 Task: Search one way flight ticket for 1 adult, 1 child, 1 infant in seat in premium economy from Honolulu, Oahu: Daniel K. Inouye International Airport to New Bern: Coastal Carolina Regional Airport (was Craven County Regional) on 5-4-2023. Choice of flights is JetBlue. Number of bags: 6 checked bags. Price is upto 96000. Outbound departure time preference is 17:00.
Action: Mouse moved to (319, 289)
Screenshot: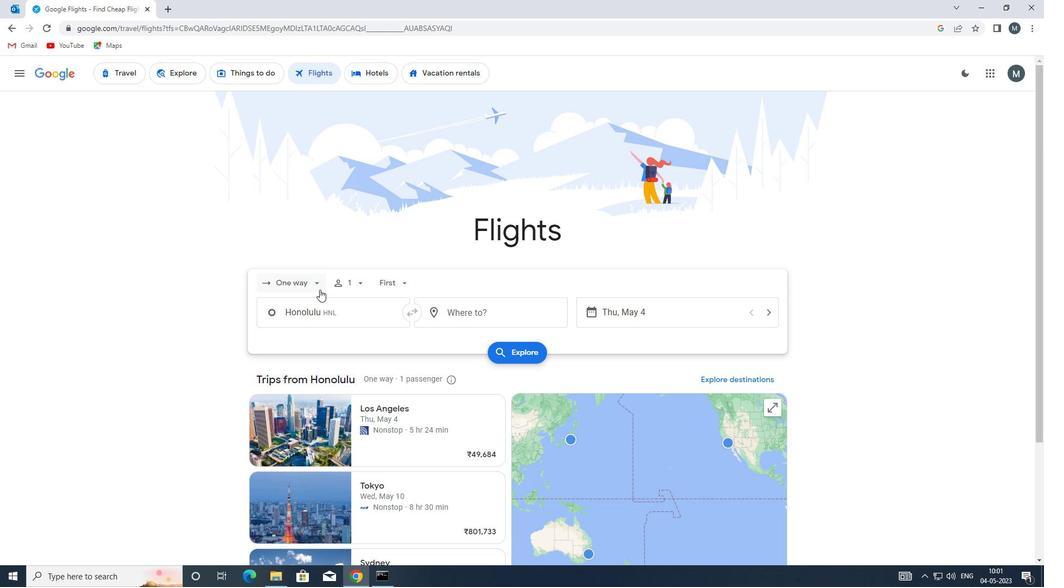 
Action: Mouse pressed left at (319, 289)
Screenshot: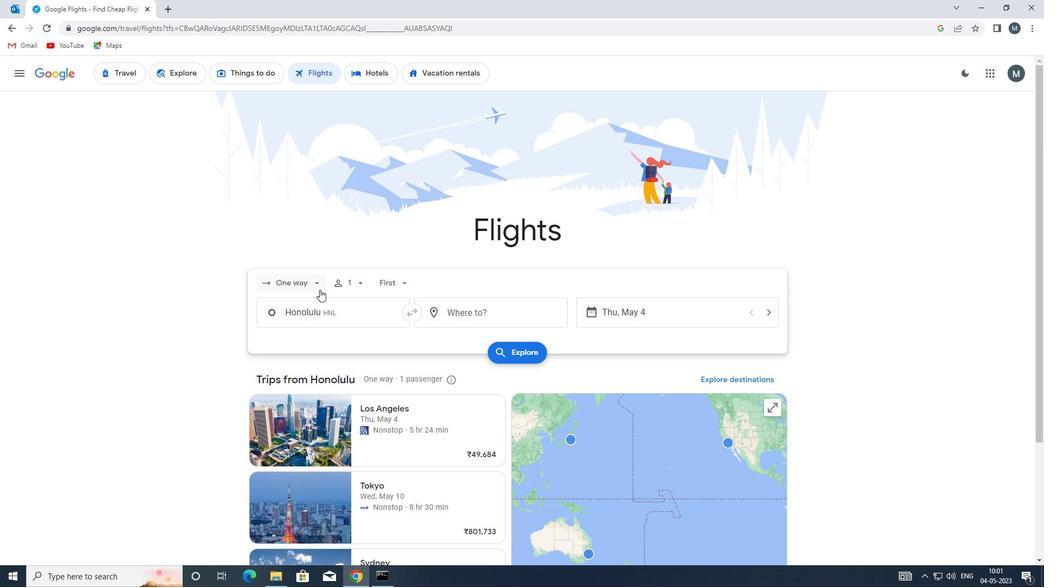 
Action: Mouse moved to (317, 326)
Screenshot: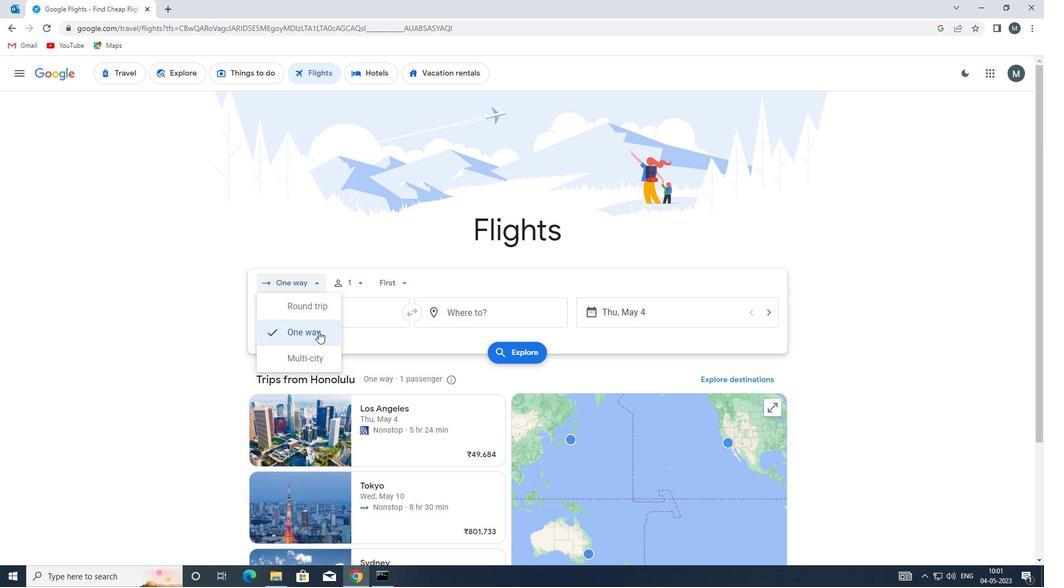
Action: Mouse pressed left at (317, 326)
Screenshot: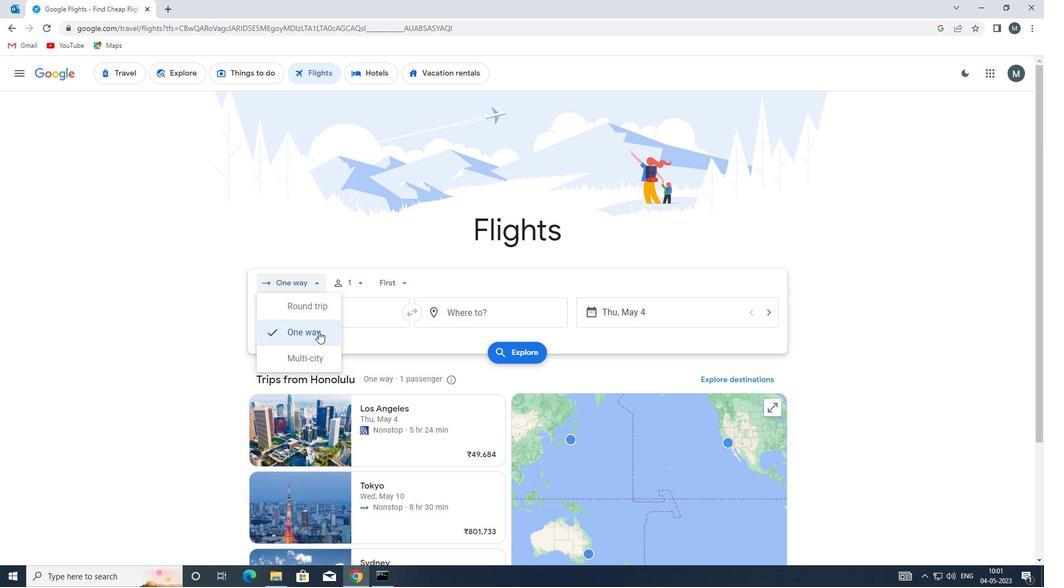 
Action: Mouse moved to (354, 283)
Screenshot: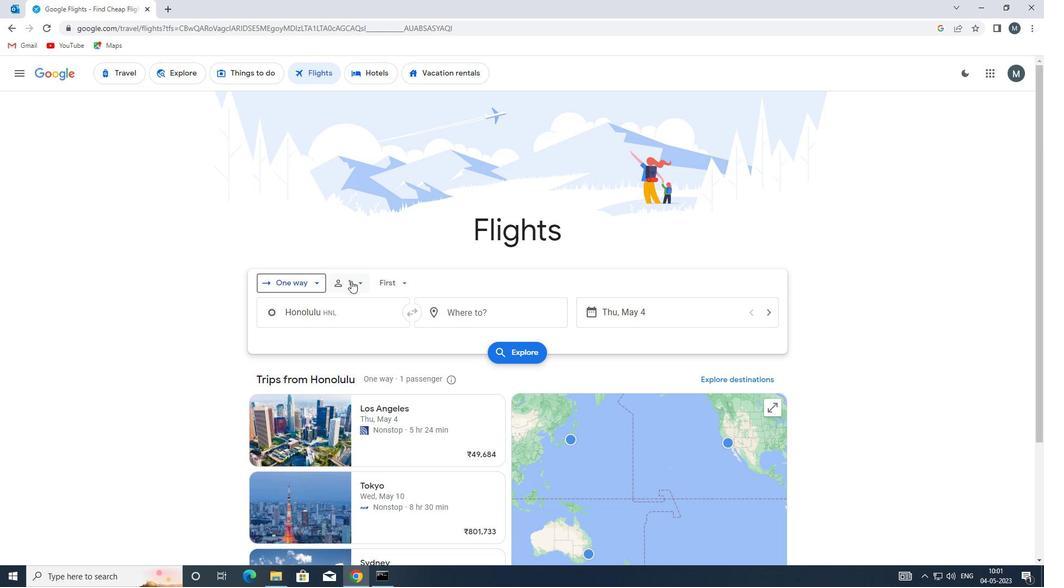 
Action: Mouse pressed left at (354, 283)
Screenshot: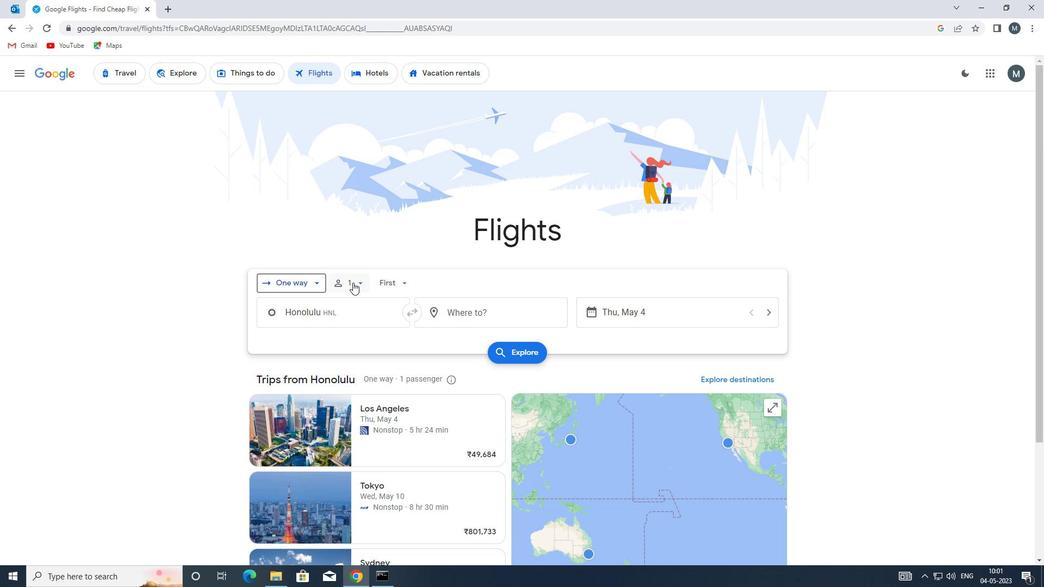 
Action: Mouse moved to (442, 340)
Screenshot: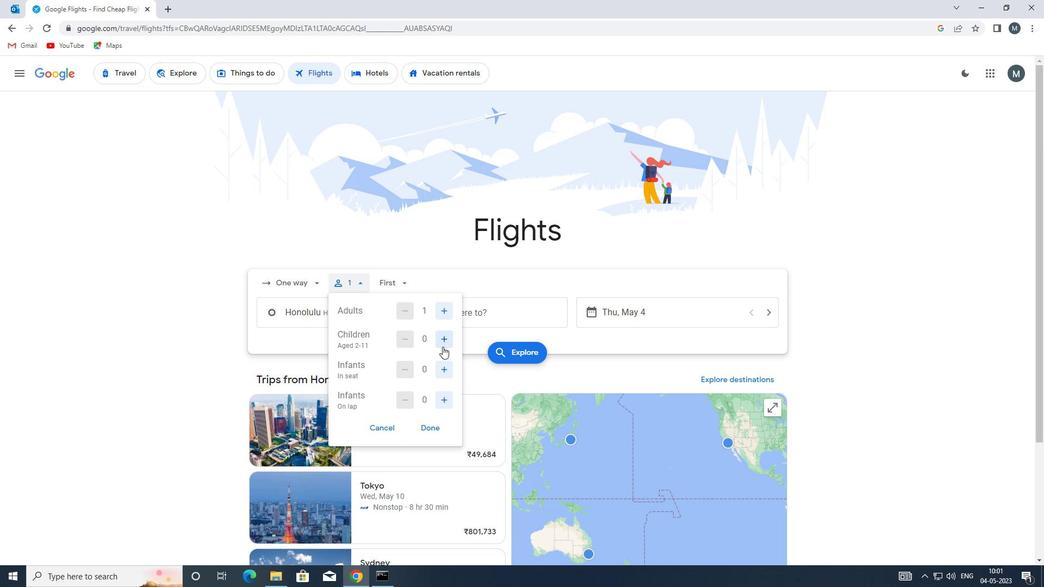 
Action: Mouse pressed left at (442, 340)
Screenshot: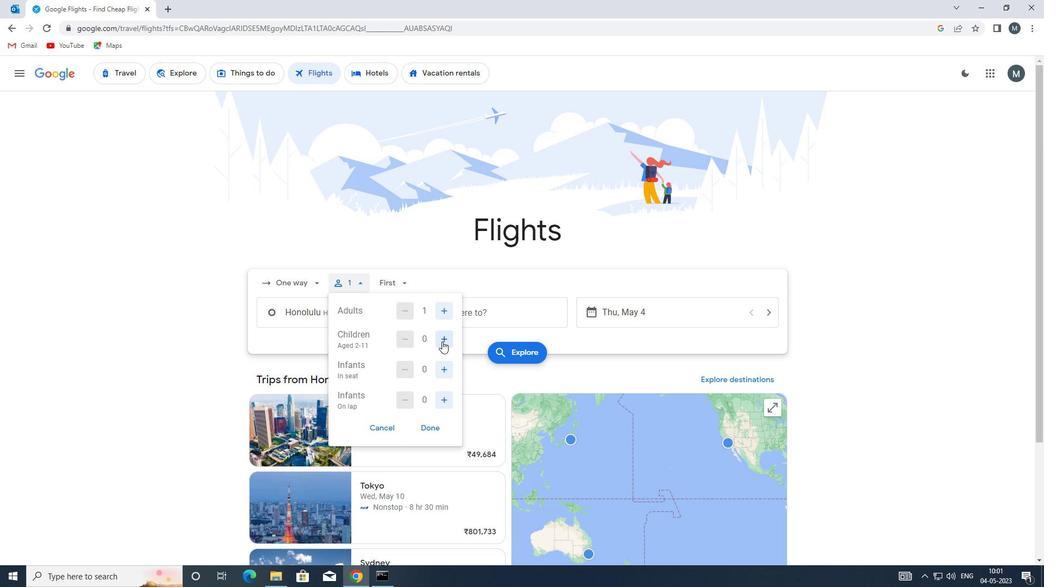 
Action: Mouse moved to (442, 367)
Screenshot: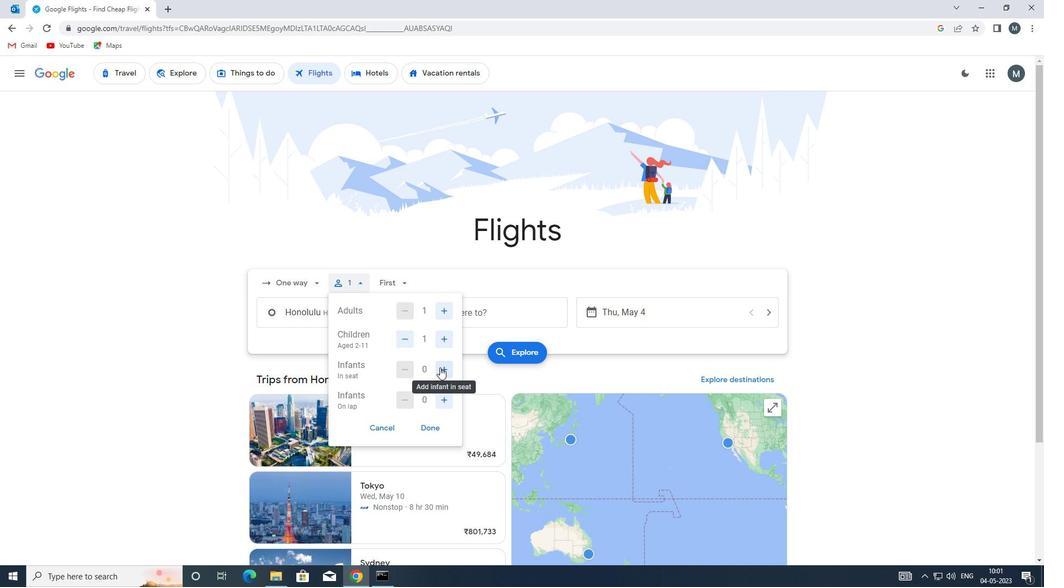 
Action: Mouse pressed left at (442, 367)
Screenshot: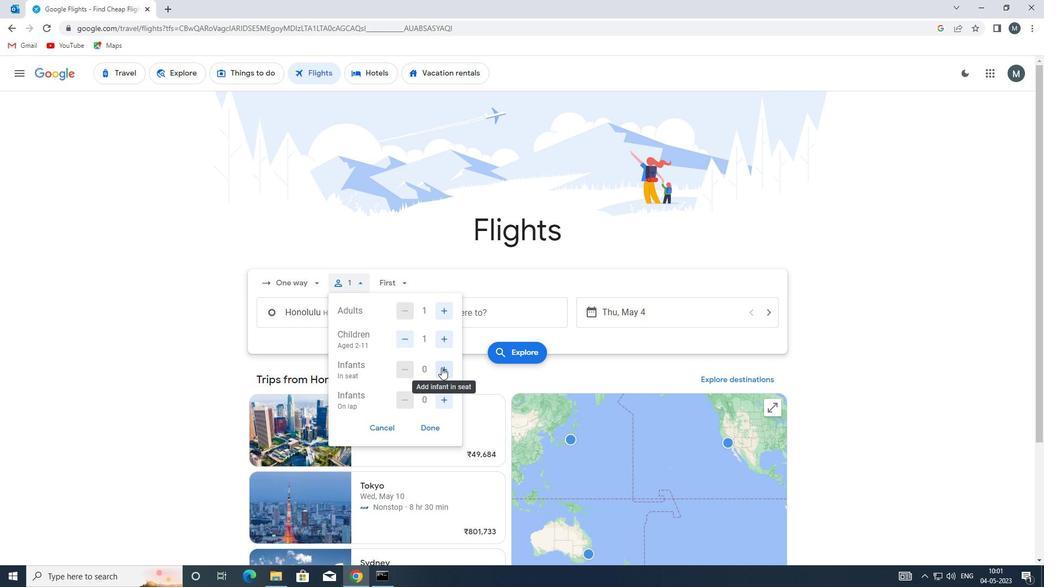 
Action: Mouse moved to (434, 426)
Screenshot: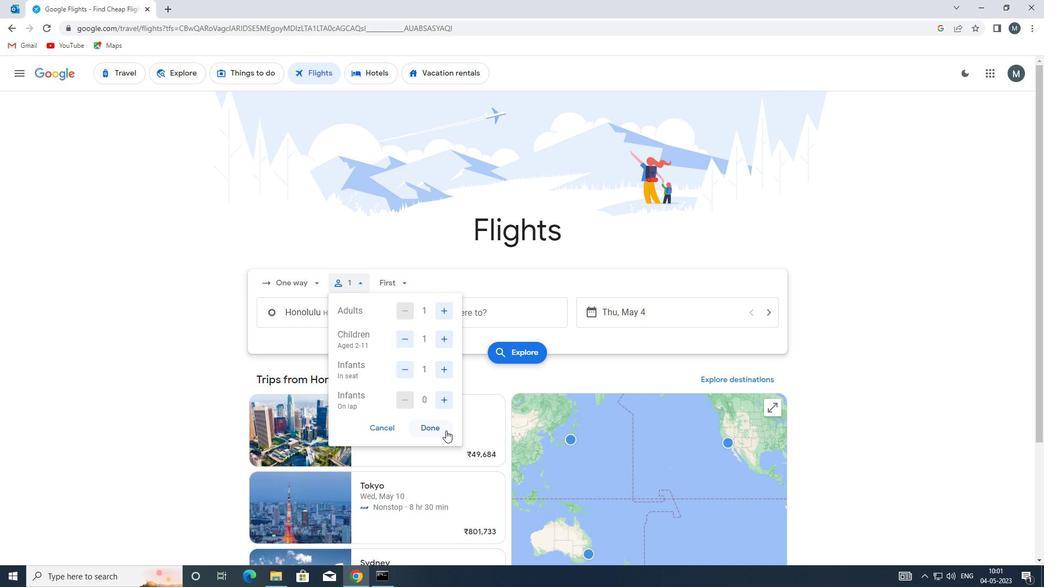 
Action: Mouse pressed left at (434, 426)
Screenshot: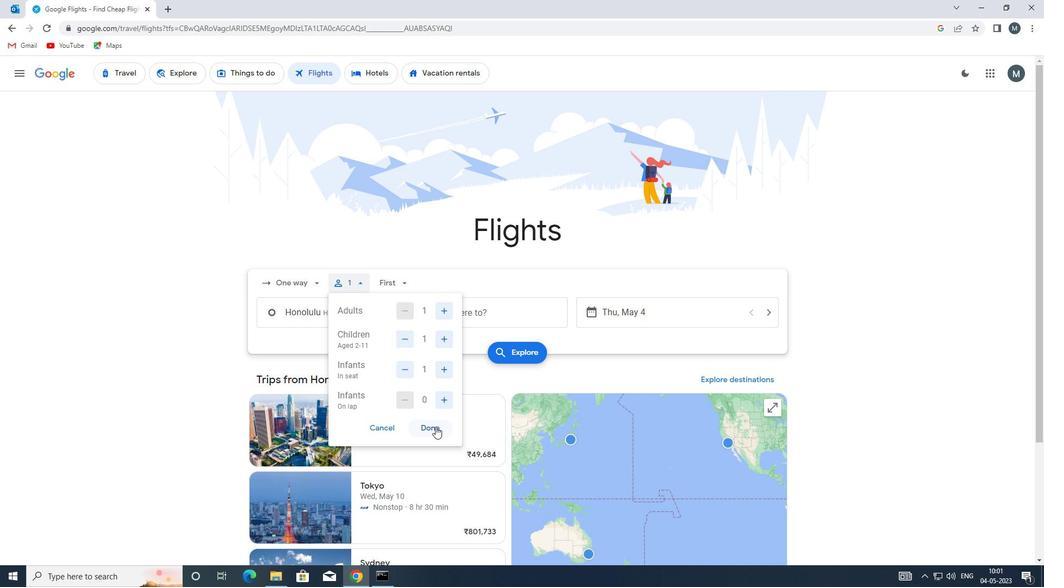 
Action: Mouse moved to (400, 288)
Screenshot: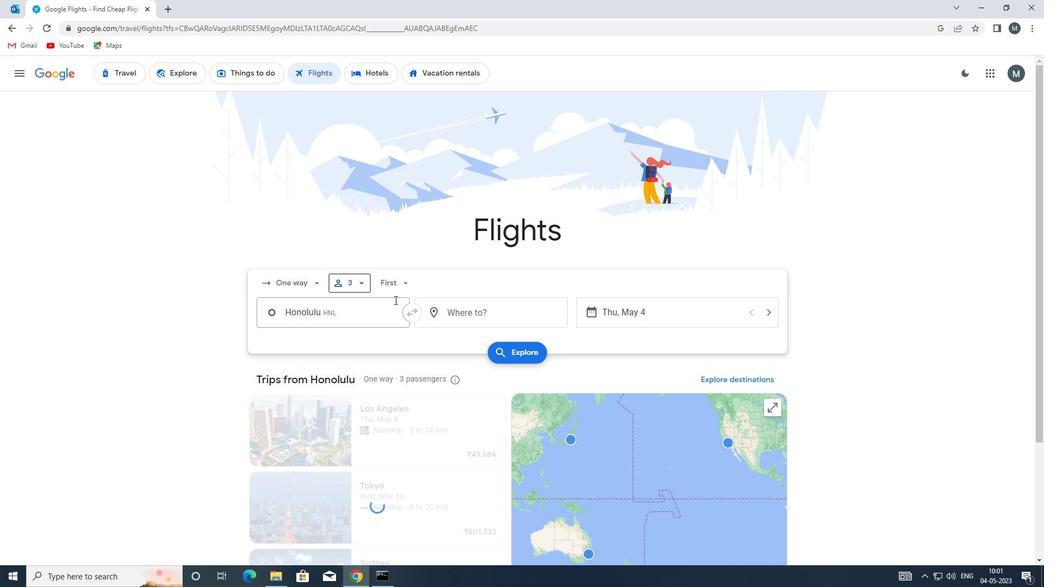 
Action: Mouse pressed left at (400, 288)
Screenshot: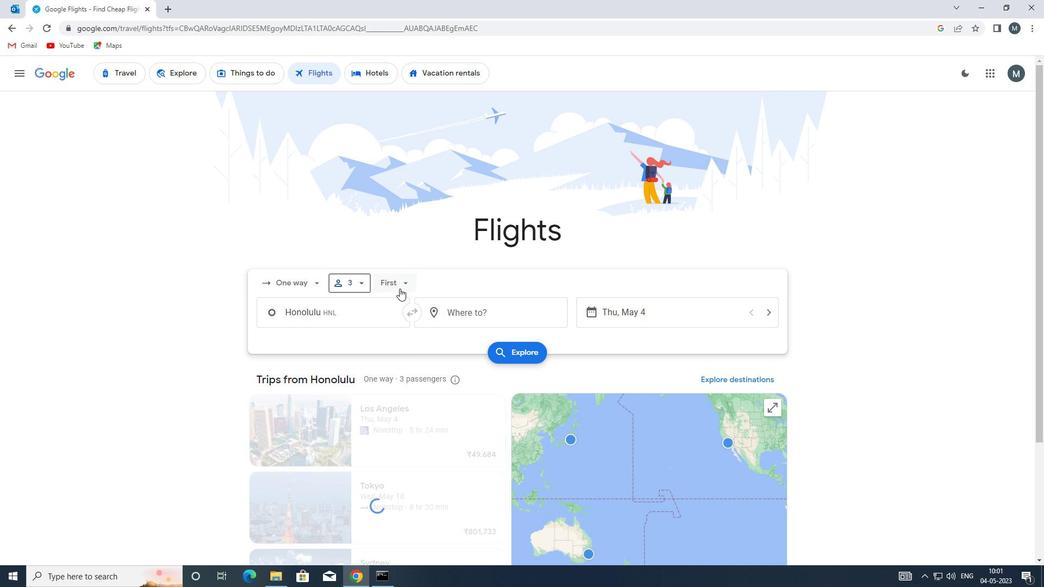 
Action: Mouse moved to (423, 333)
Screenshot: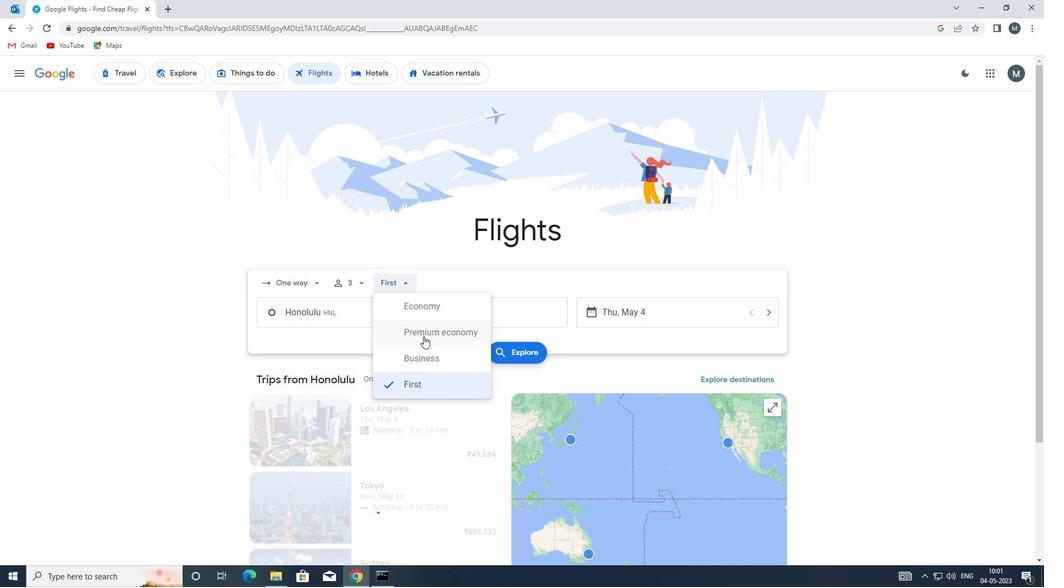 
Action: Mouse pressed left at (423, 333)
Screenshot: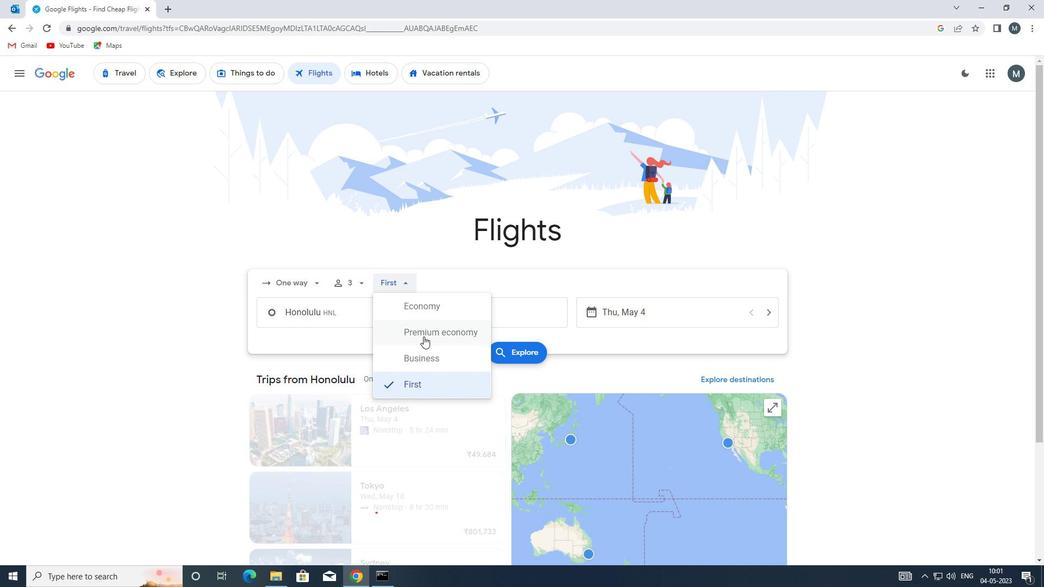 
Action: Mouse moved to (329, 314)
Screenshot: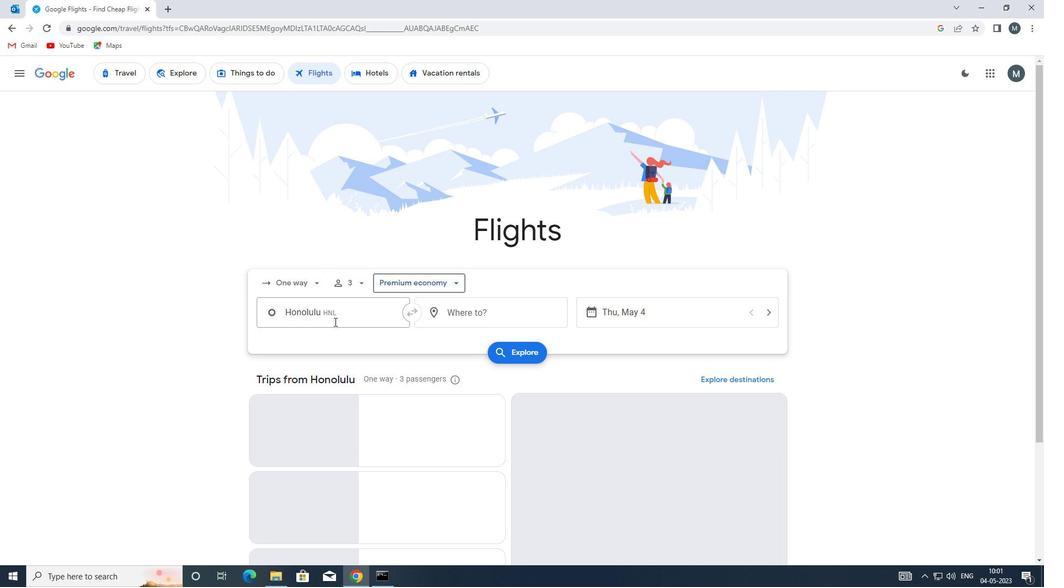 
Action: Mouse pressed left at (329, 314)
Screenshot: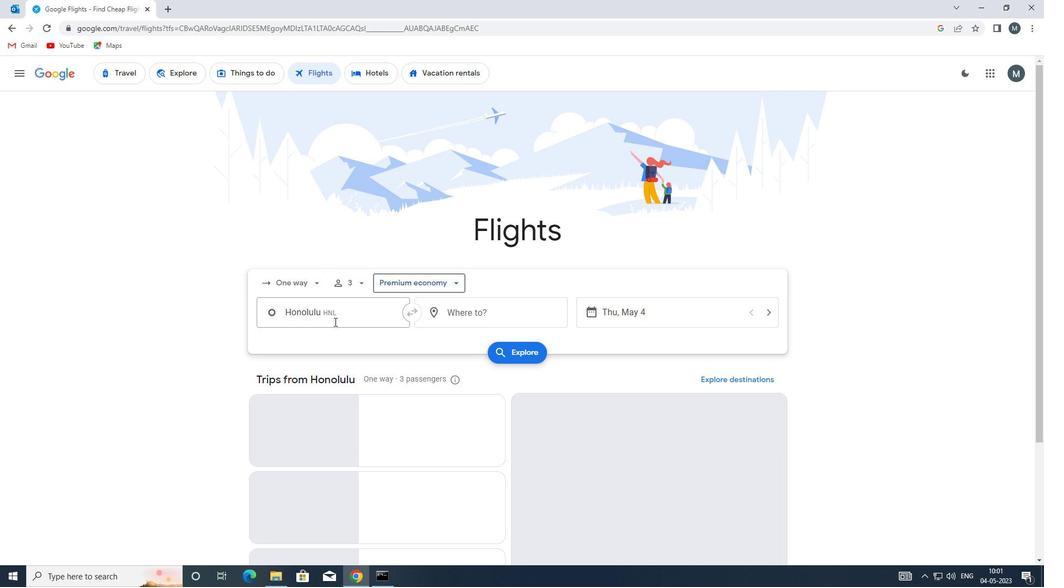 
Action: Mouse moved to (365, 368)
Screenshot: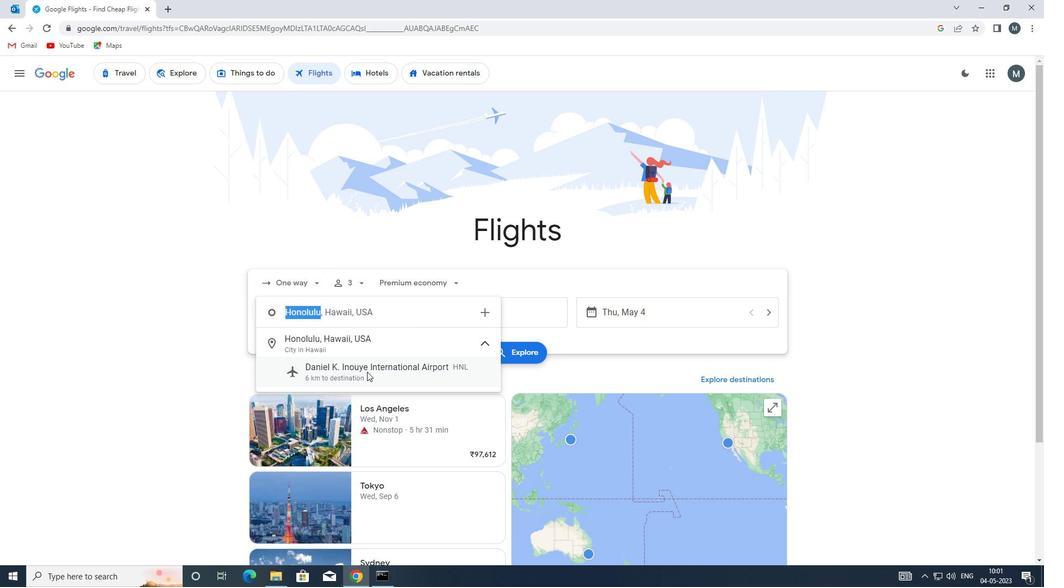 
Action: Mouse pressed left at (365, 368)
Screenshot: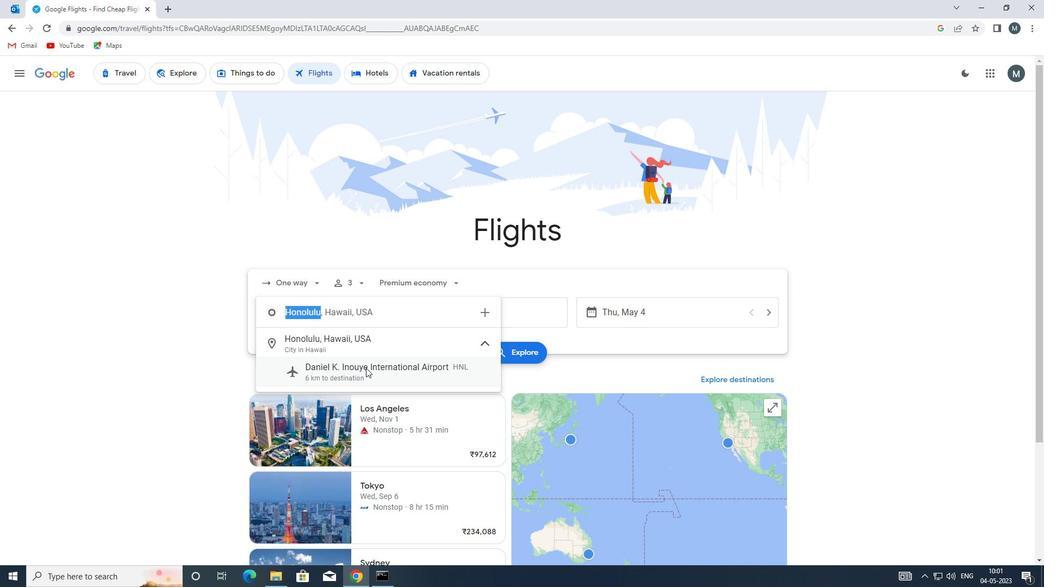 
Action: Mouse moved to (462, 317)
Screenshot: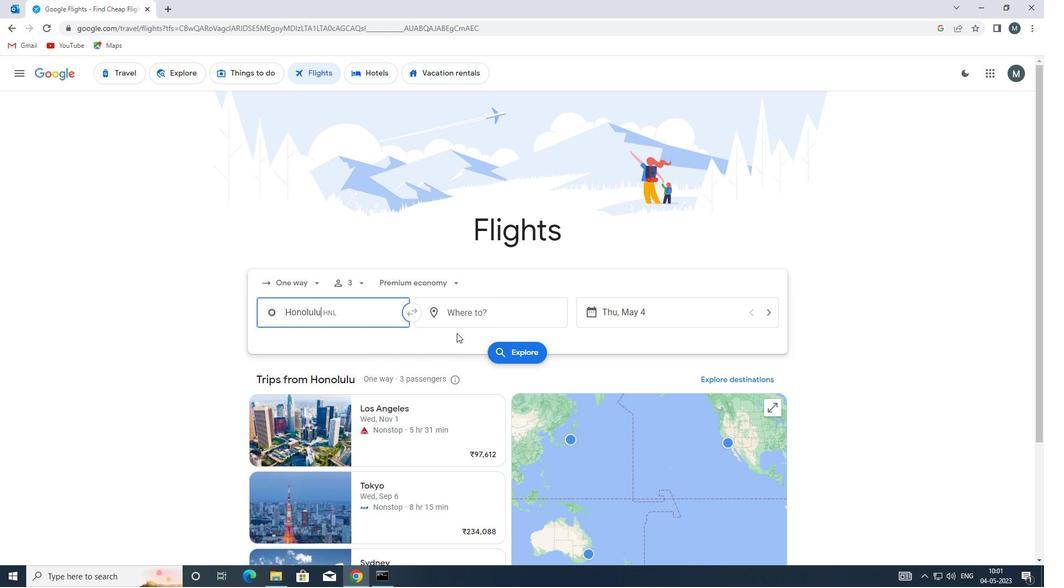 
Action: Mouse pressed left at (462, 317)
Screenshot: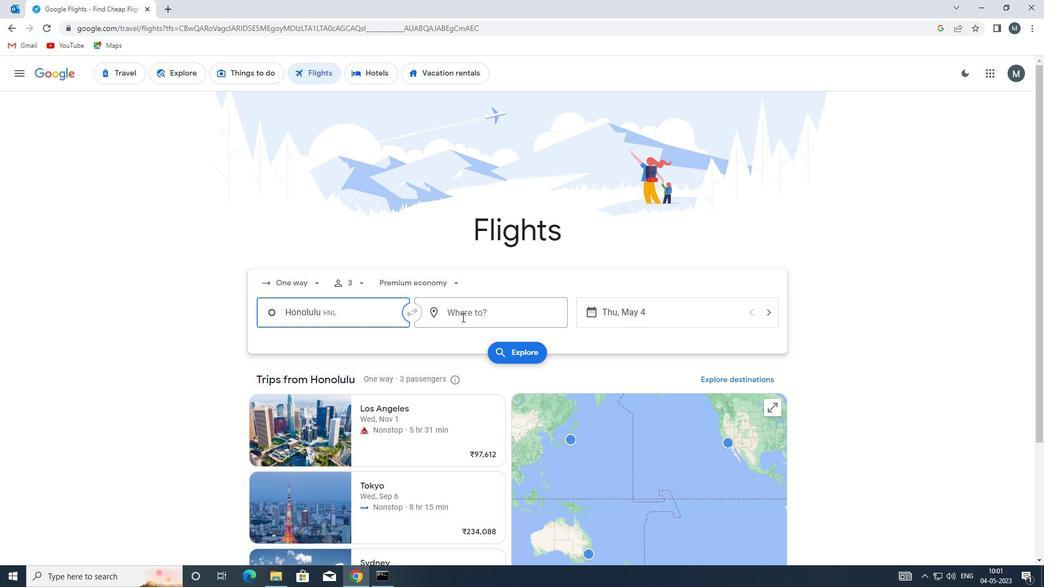 
Action: Key pressed ewn
Screenshot: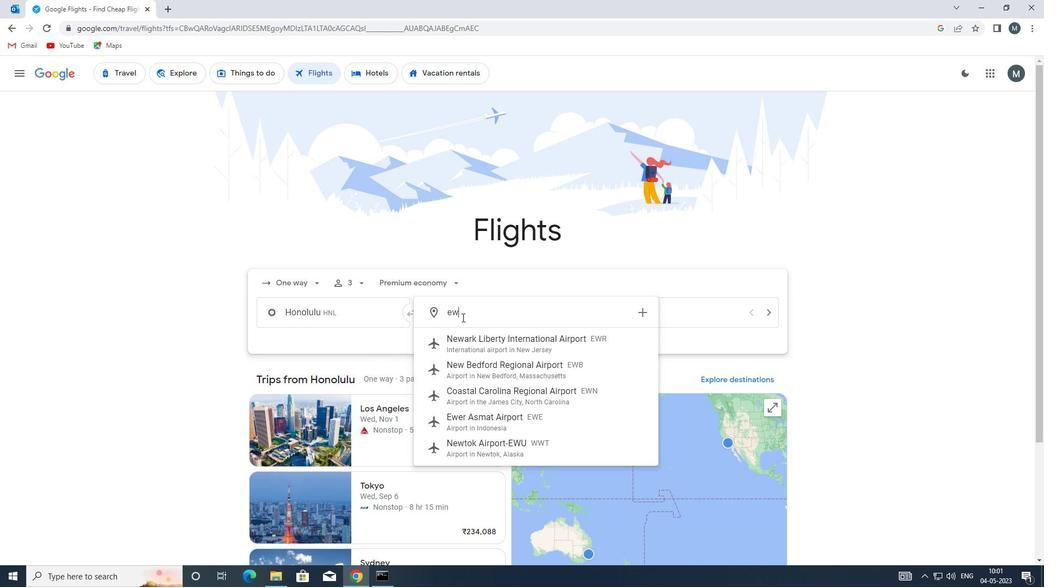 
Action: Mouse moved to (474, 343)
Screenshot: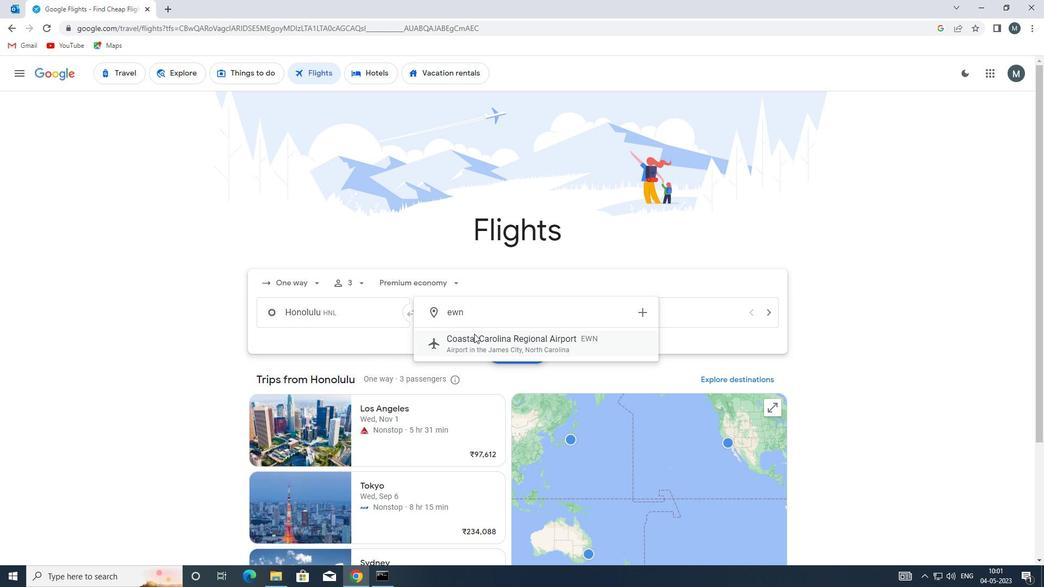 
Action: Mouse pressed left at (474, 343)
Screenshot: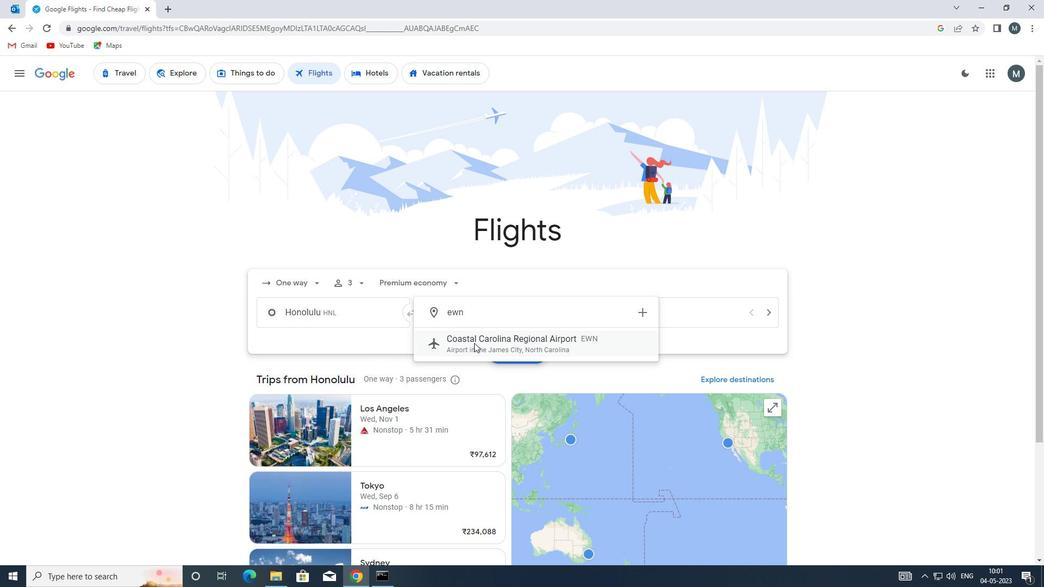 
Action: Mouse moved to (601, 315)
Screenshot: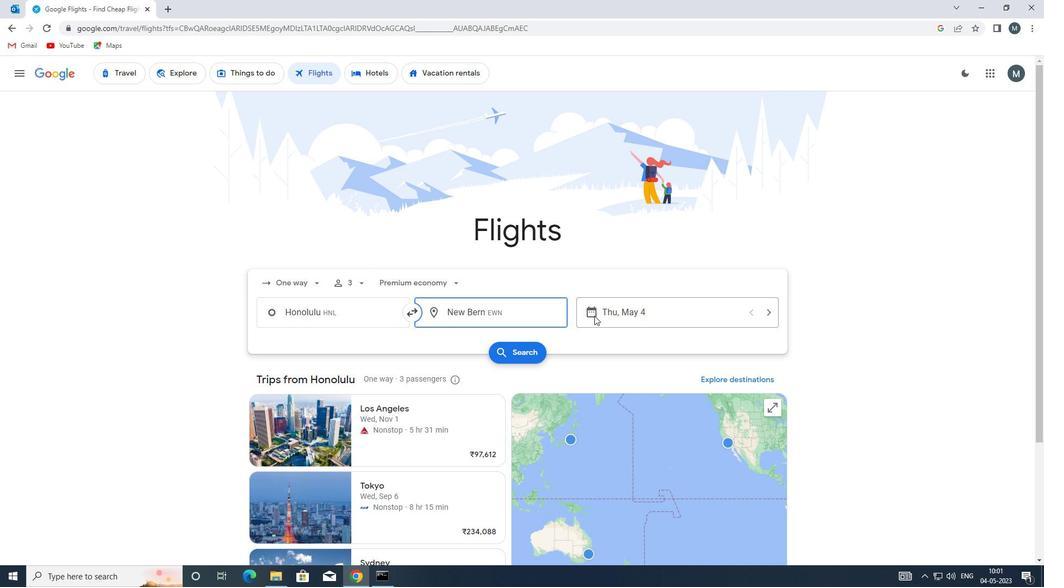 
Action: Mouse pressed left at (601, 315)
Screenshot: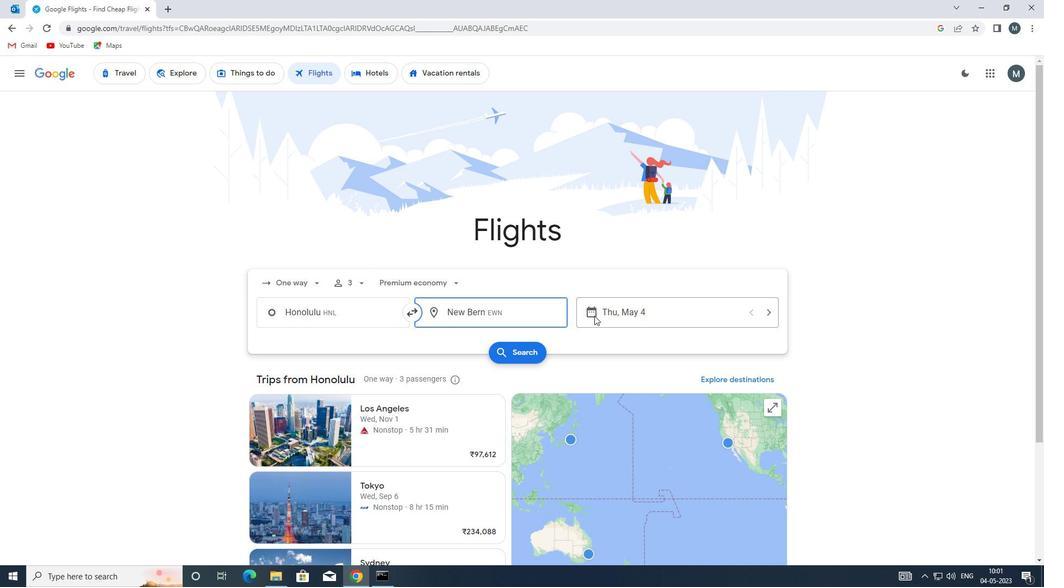 
Action: Mouse moved to (487, 365)
Screenshot: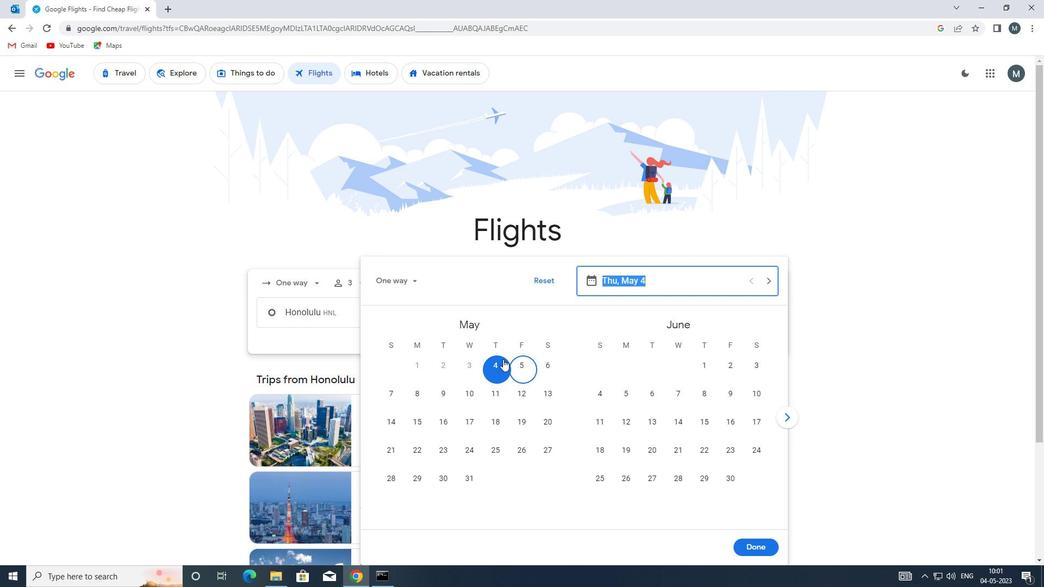 
Action: Mouse pressed left at (487, 365)
Screenshot: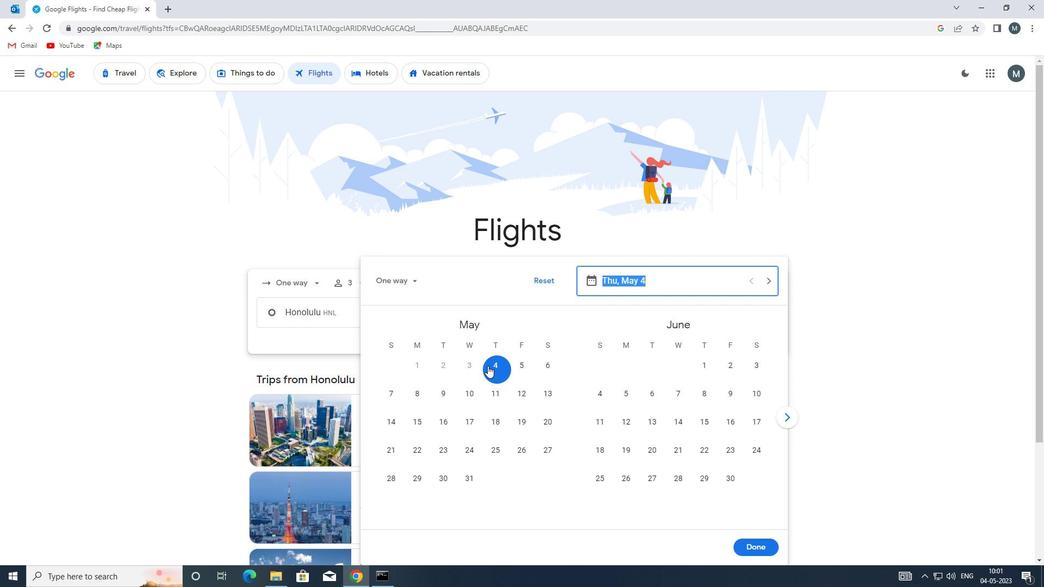 
Action: Mouse moved to (754, 544)
Screenshot: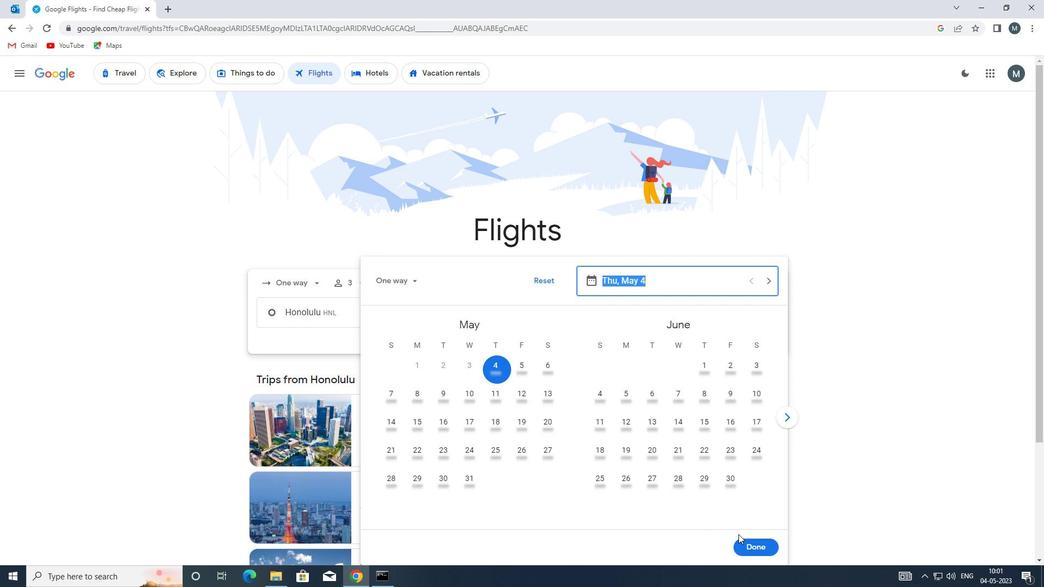 
Action: Mouse pressed left at (754, 544)
Screenshot: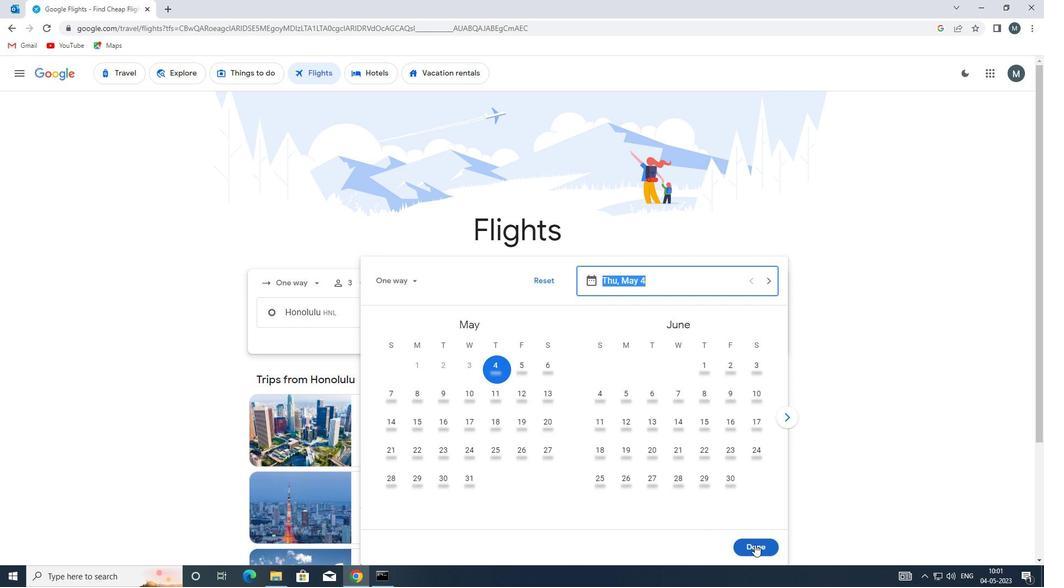 
Action: Mouse moved to (504, 352)
Screenshot: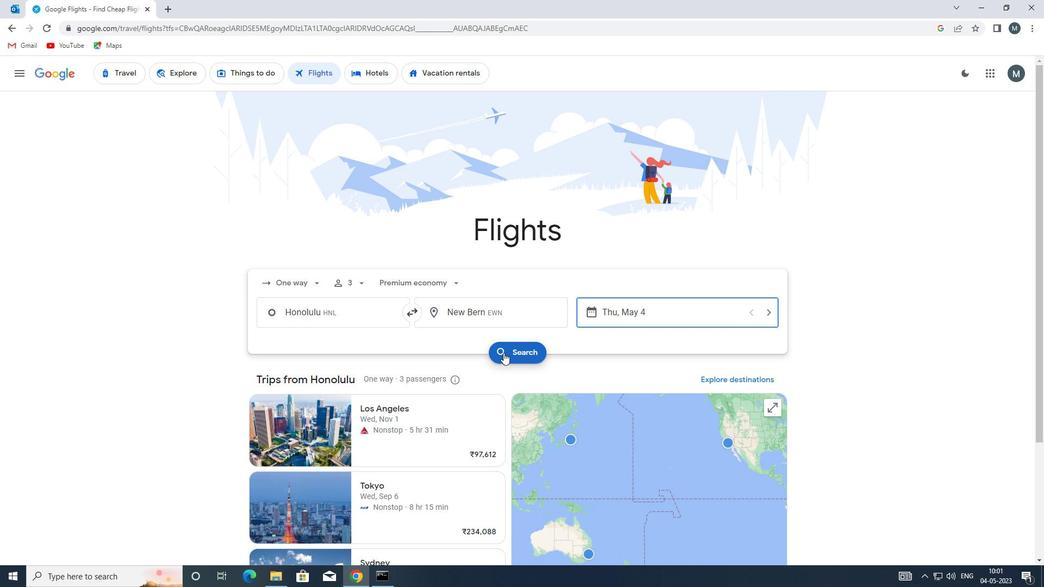 
Action: Mouse pressed left at (504, 352)
Screenshot: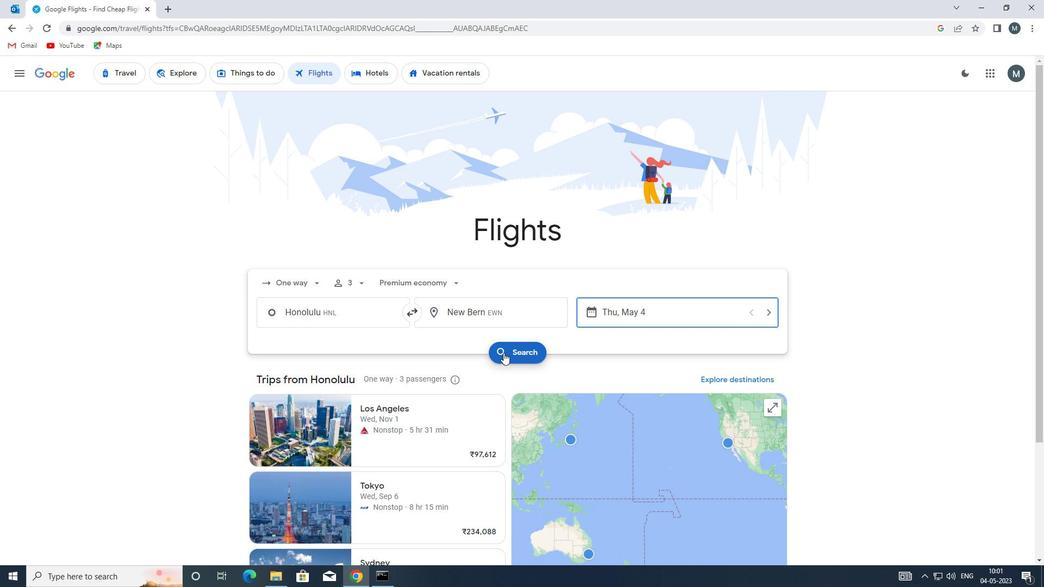 
Action: Mouse moved to (280, 176)
Screenshot: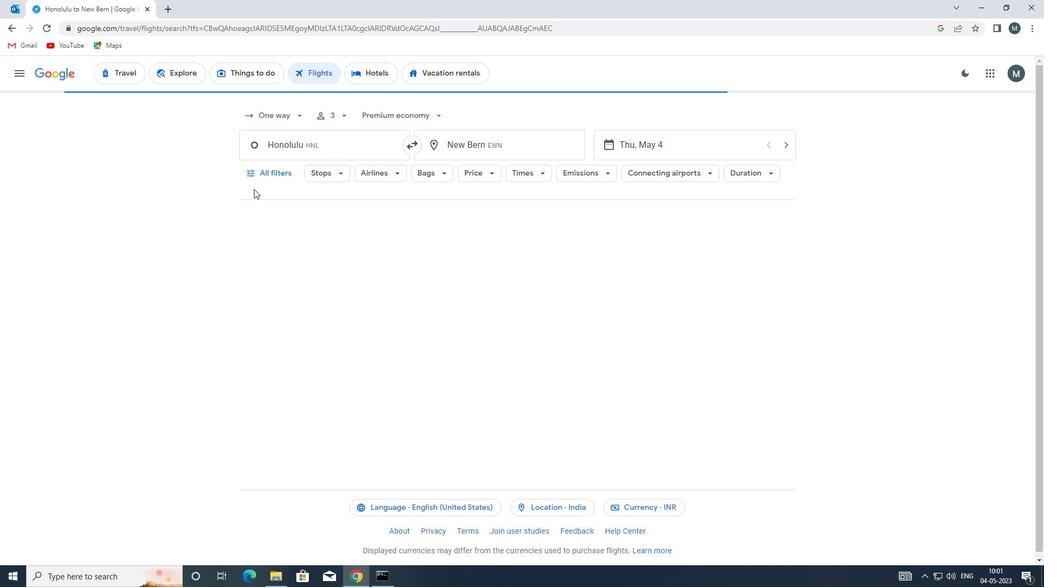 
Action: Mouse pressed left at (280, 176)
Screenshot: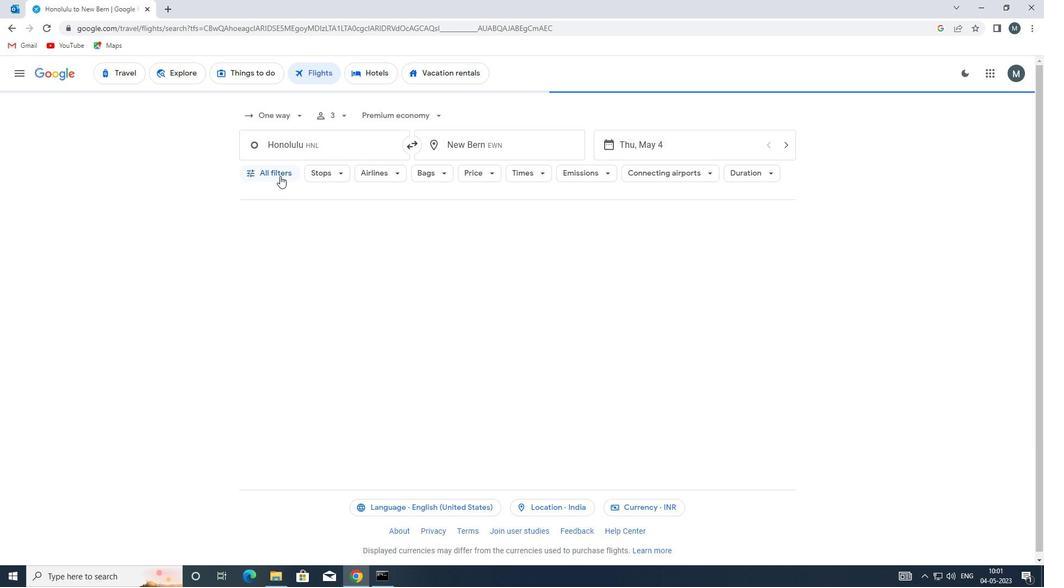 
Action: Mouse moved to (299, 306)
Screenshot: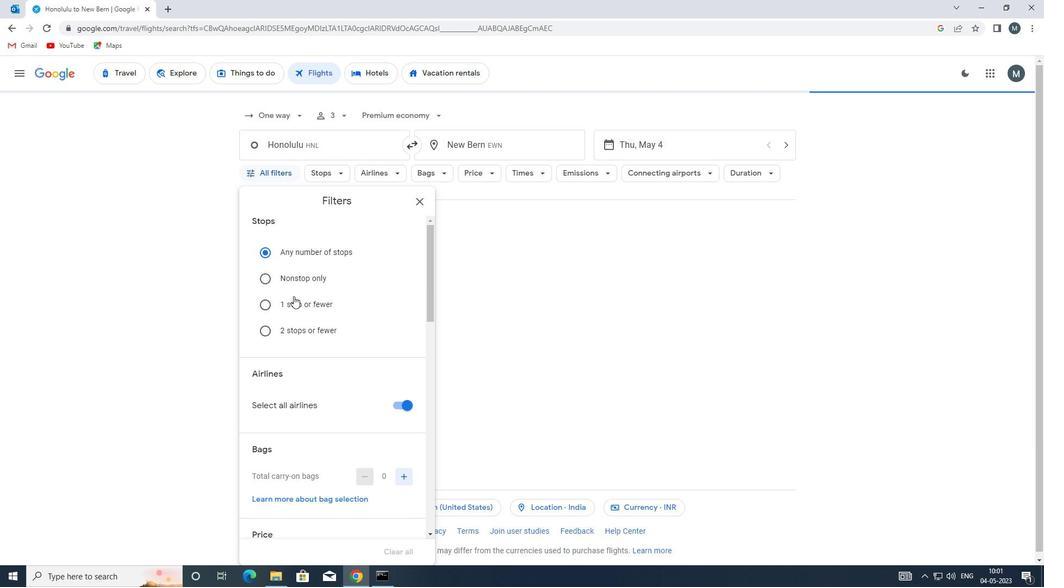 
Action: Mouse scrolled (299, 306) with delta (0, 0)
Screenshot: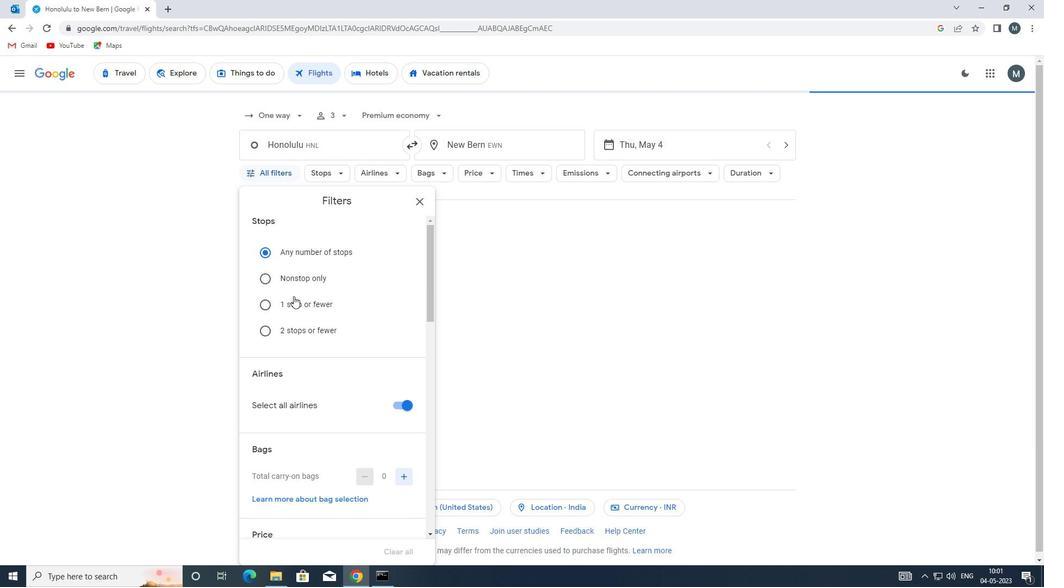 
Action: Mouse moved to (406, 344)
Screenshot: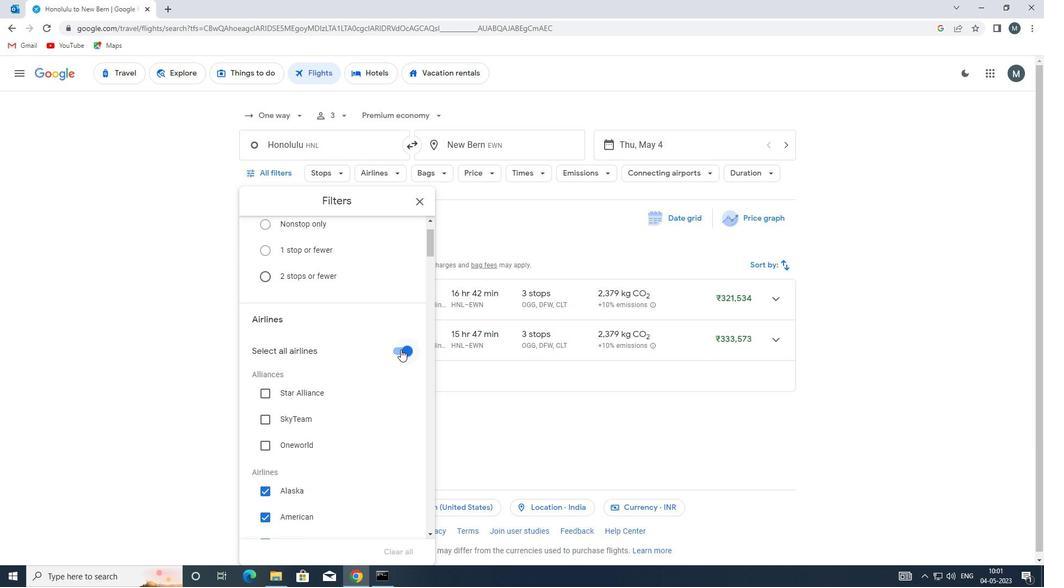 
Action: Mouse pressed left at (406, 344)
Screenshot: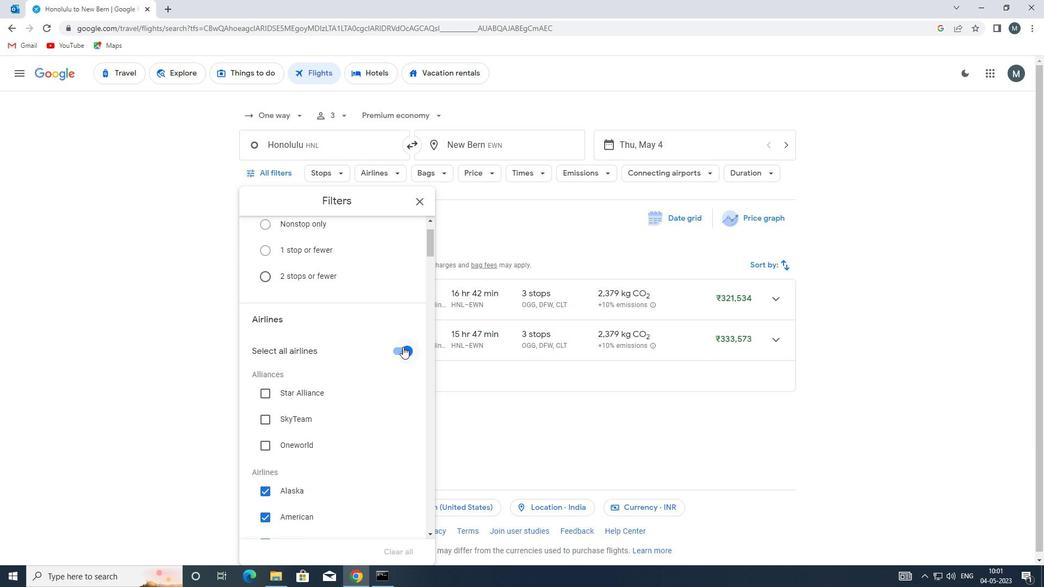 
Action: Mouse moved to (357, 351)
Screenshot: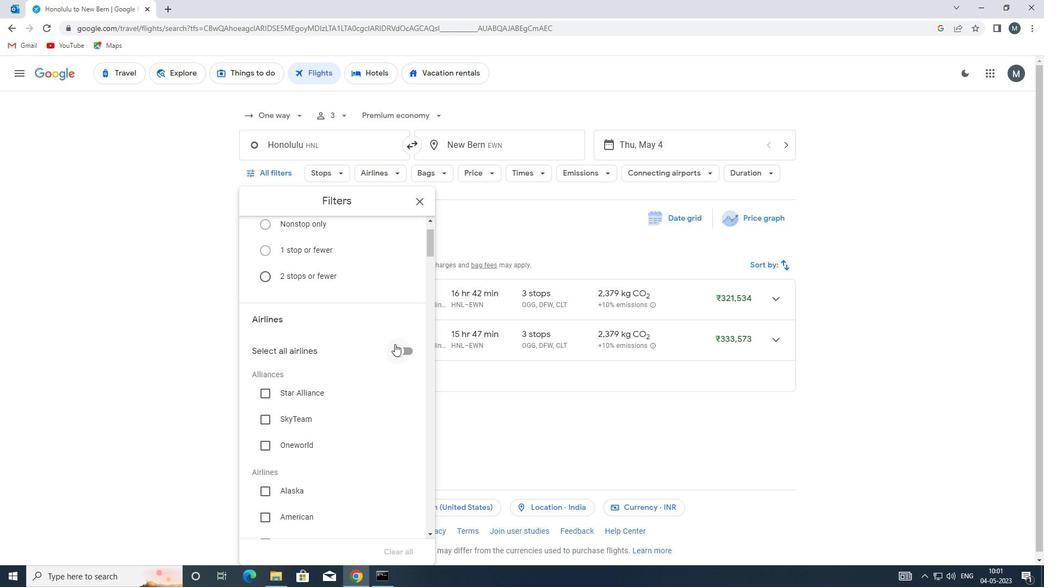 
Action: Mouse scrolled (357, 351) with delta (0, 0)
Screenshot: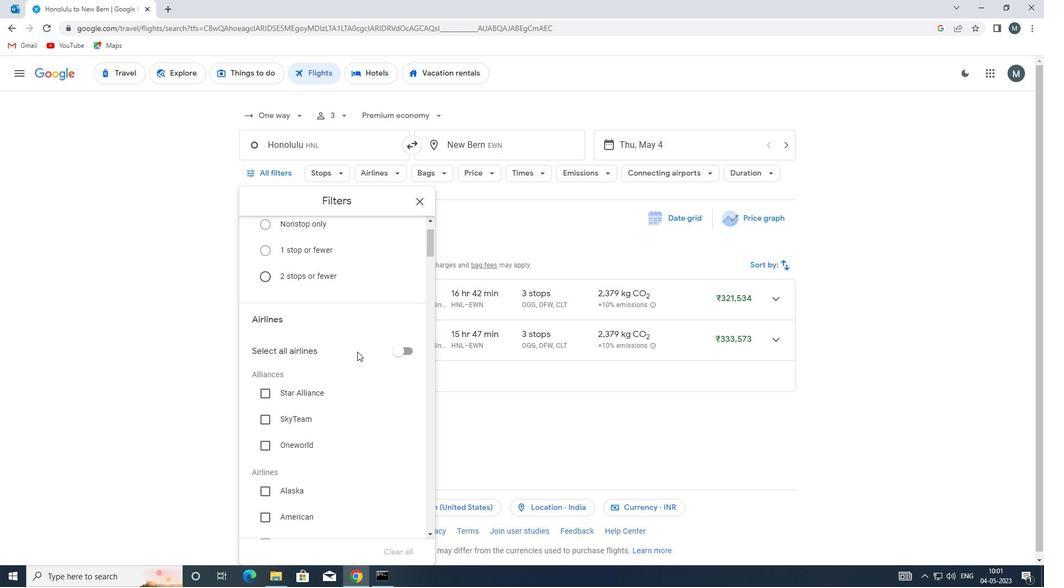 
Action: Mouse scrolled (357, 351) with delta (0, 0)
Screenshot: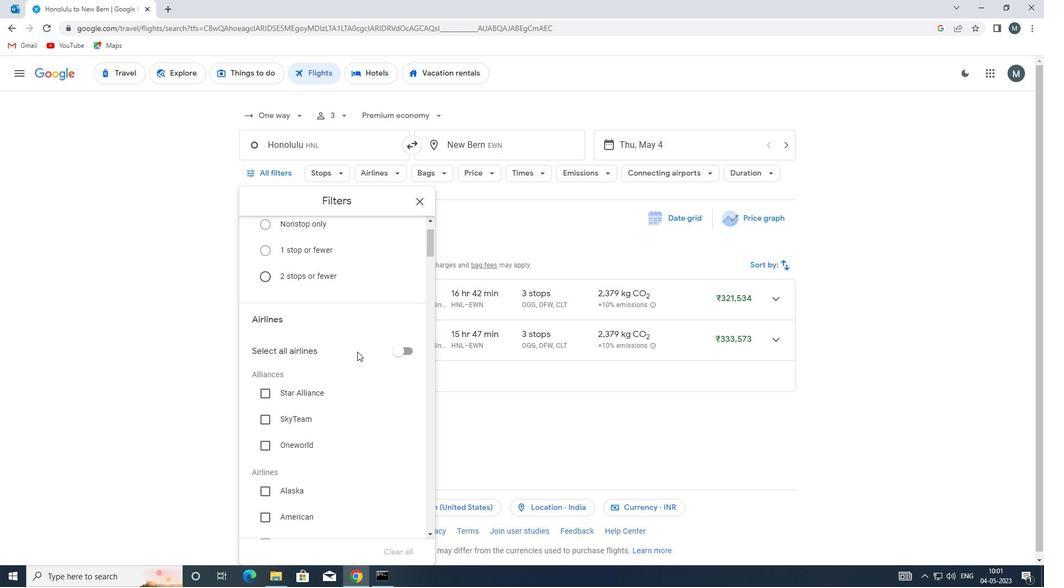 
Action: Mouse moved to (313, 362)
Screenshot: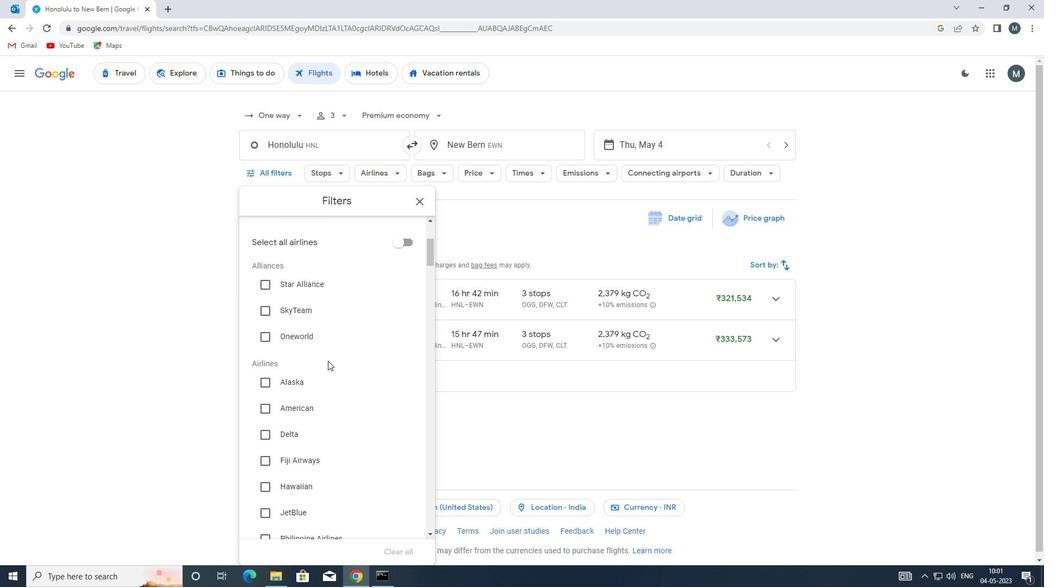 
Action: Mouse scrolled (313, 362) with delta (0, 0)
Screenshot: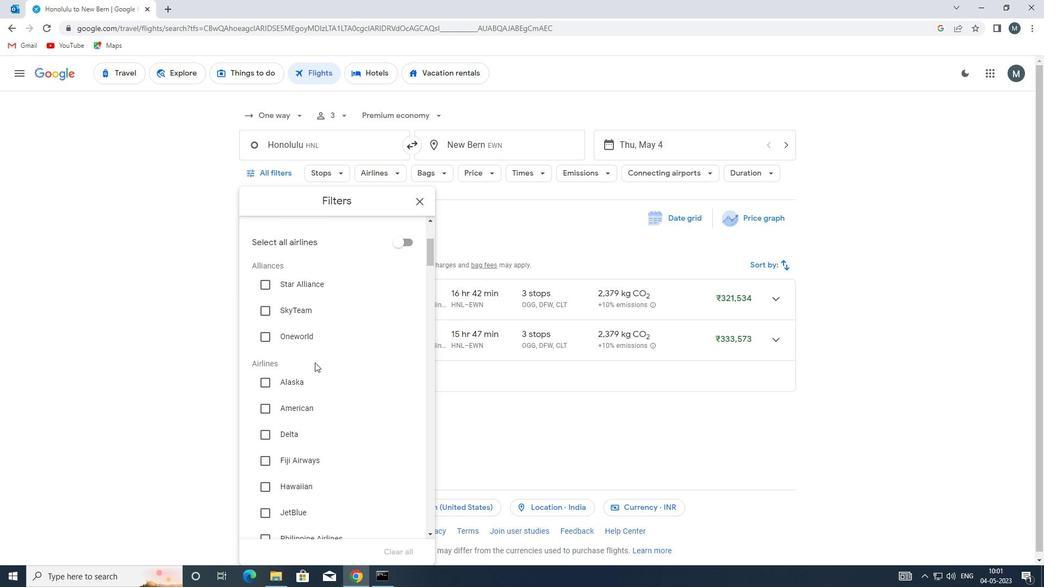 
Action: Mouse moved to (311, 363)
Screenshot: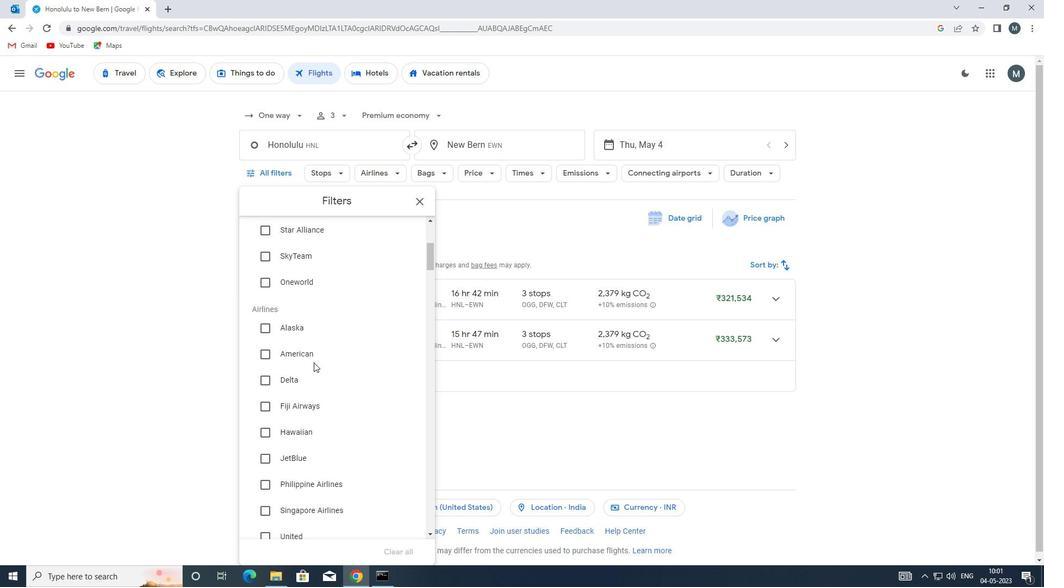 
Action: Mouse scrolled (311, 362) with delta (0, 0)
Screenshot: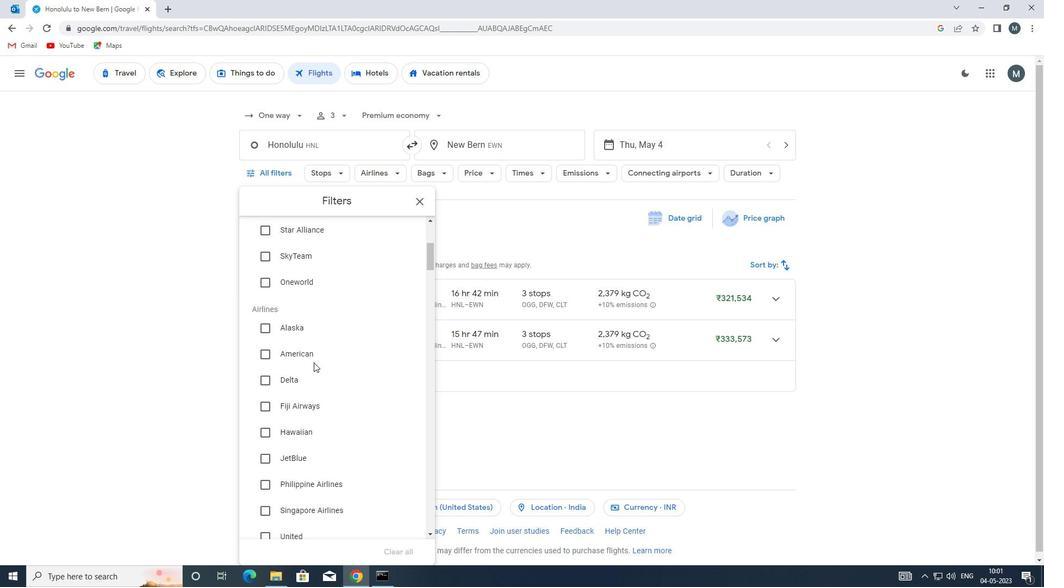 
Action: Mouse moved to (266, 408)
Screenshot: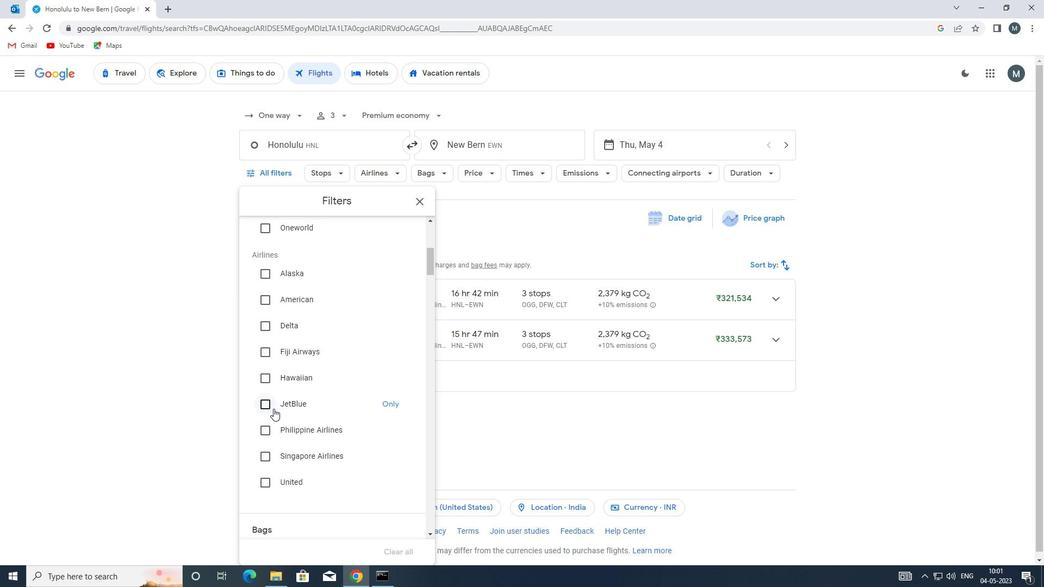 
Action: Mouse pressed left at (266, 408)
Screenshot: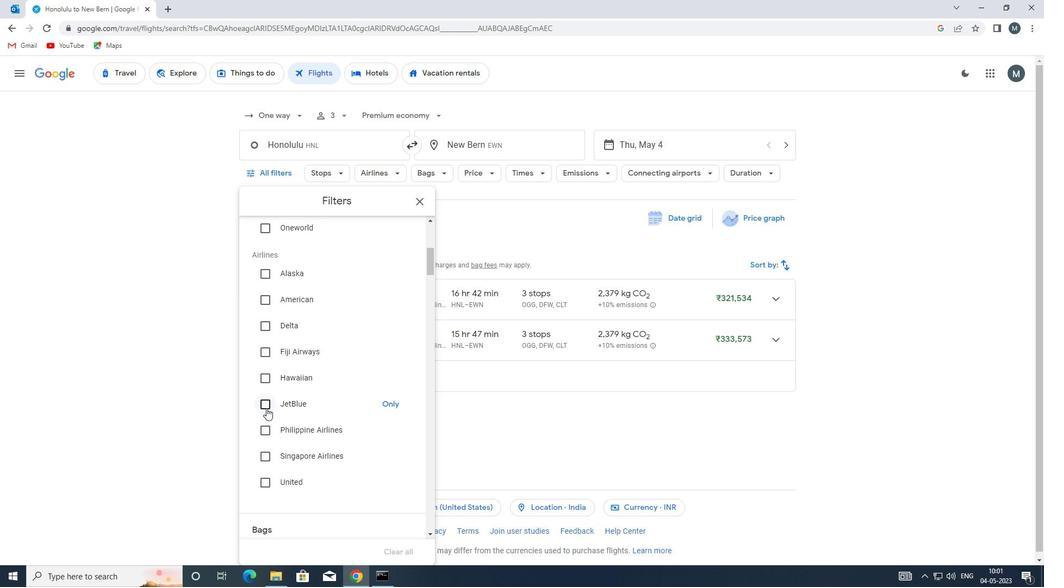 
Action: Mouse moved to (333, 376)
Screenshot: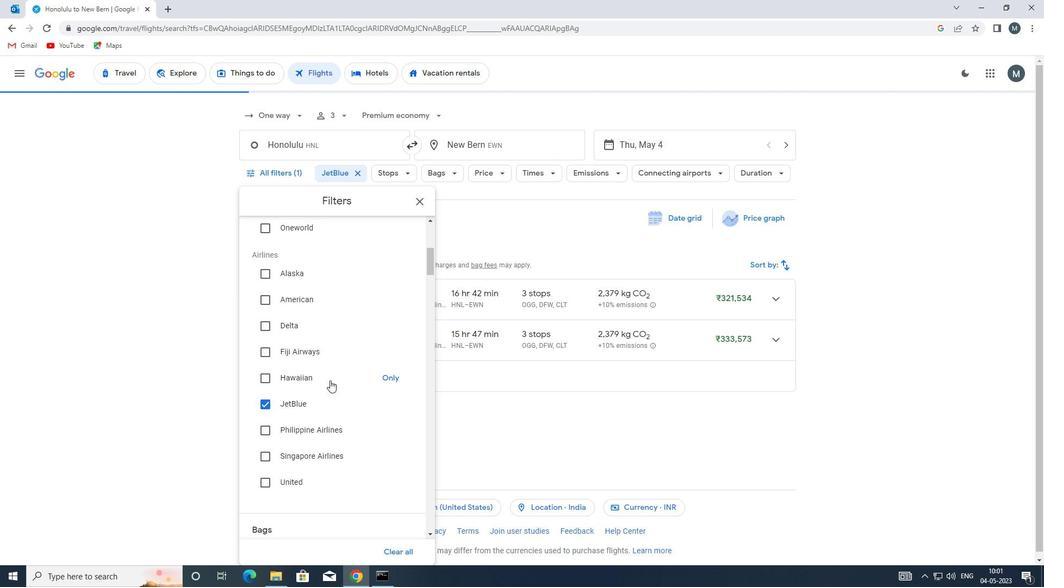 
Action: Mouse scrolled (333, 376) with delta (0, 0)
Screenshot: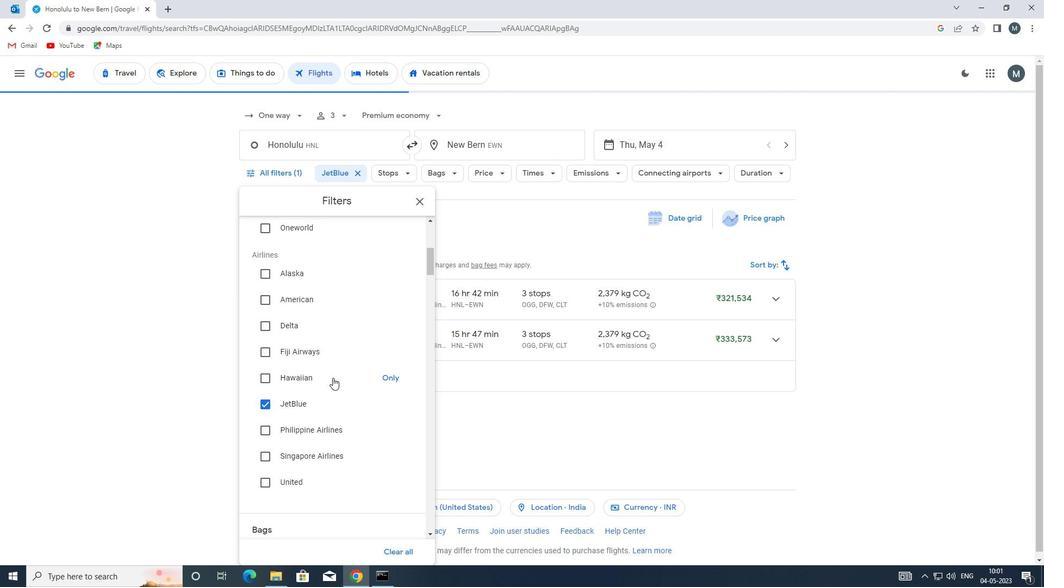 
Action: Mouse scrolled (333, 376) with delta (0, 0)
Screenshot: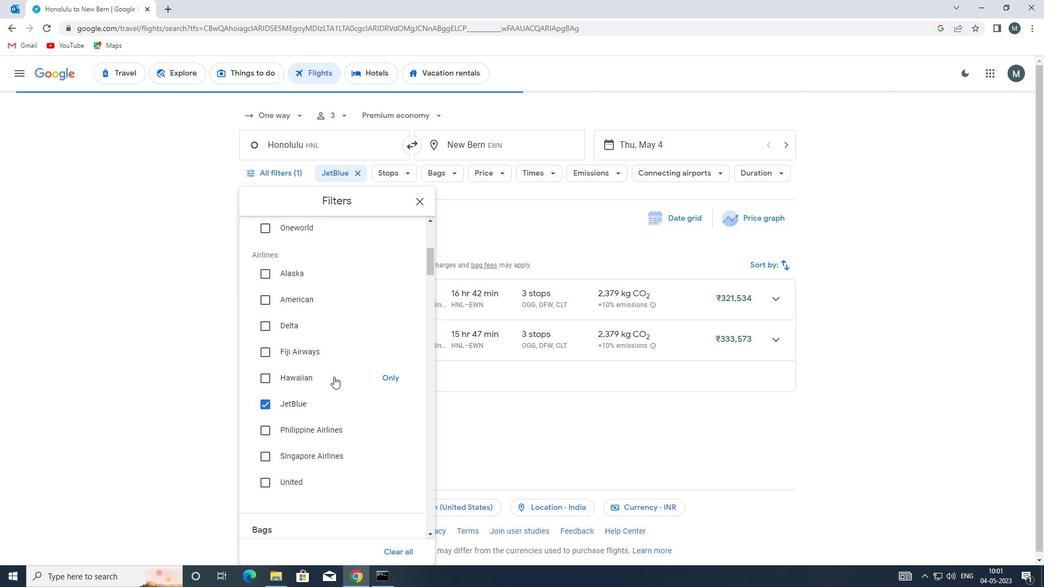 
Action: Mouse scrolled (333, 376) with delta (0, 0)
Screenshot: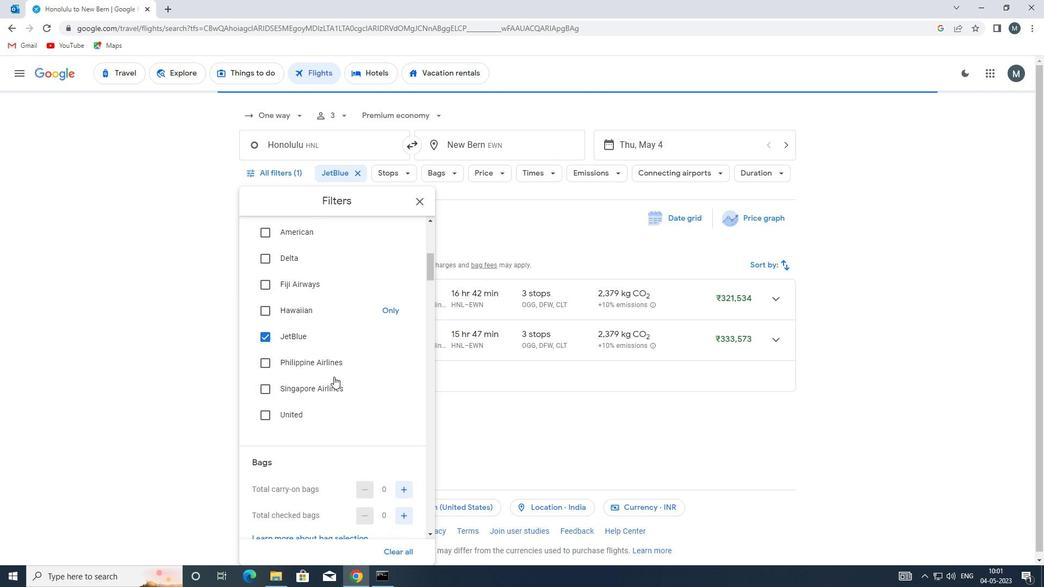 
Action: Mouse moved to (333, 379)
Screenshot: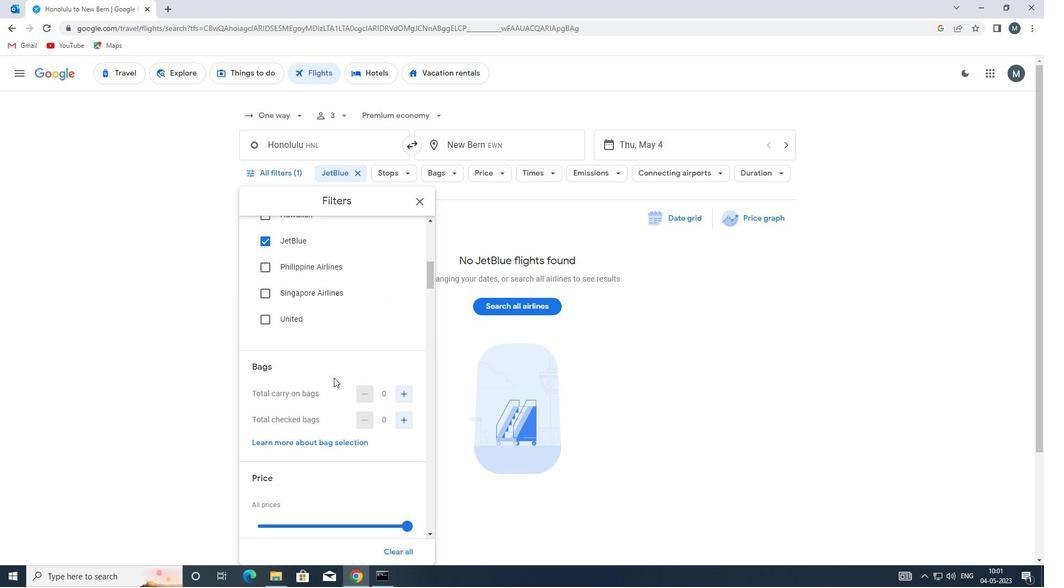 
Action: Mouse scrolled (333, 379) with delta (0, 0)
Screenshot: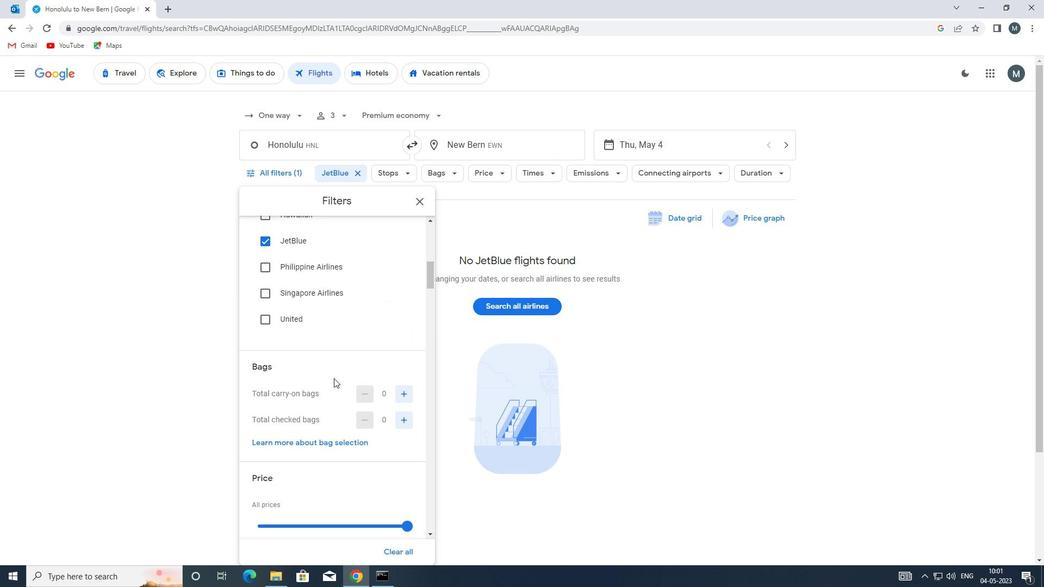
Action: Mouse moved to (402, 365)
Screenshot: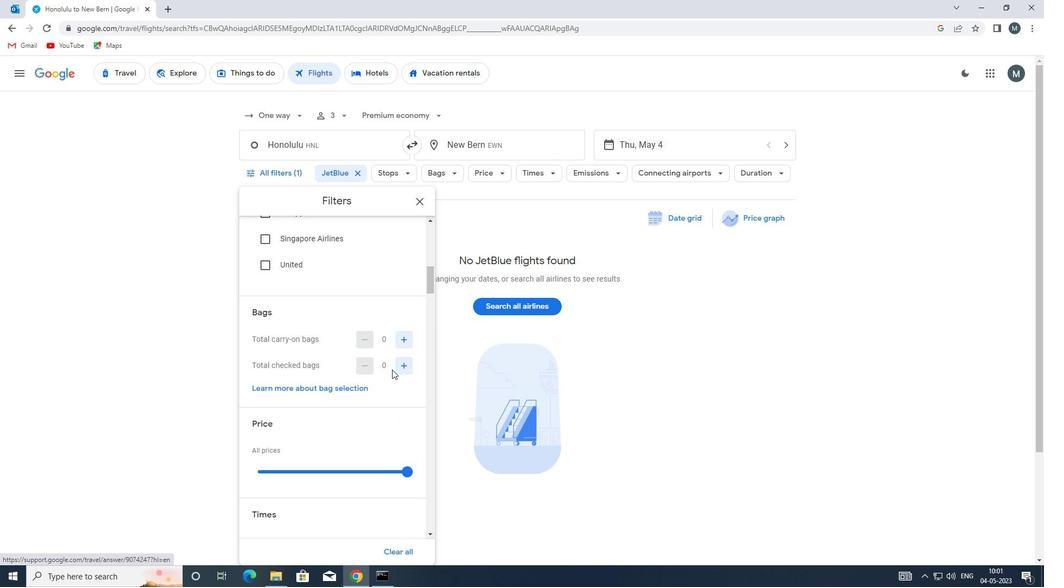 
Action: Mouse pressed left at (402, 365)
Screenshot: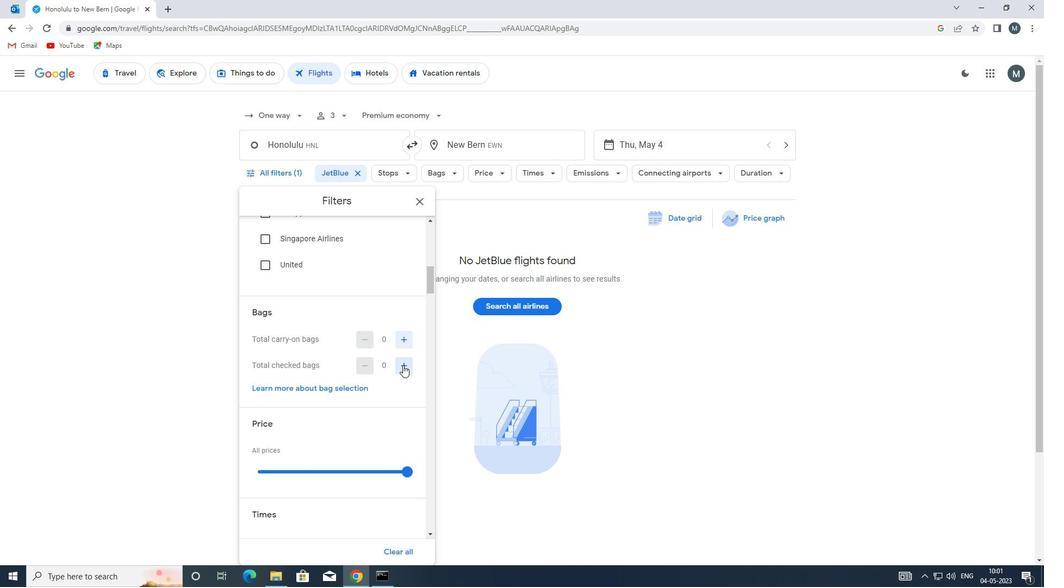 
Action: Mouse pressed left at (402, 365)
Screenshot: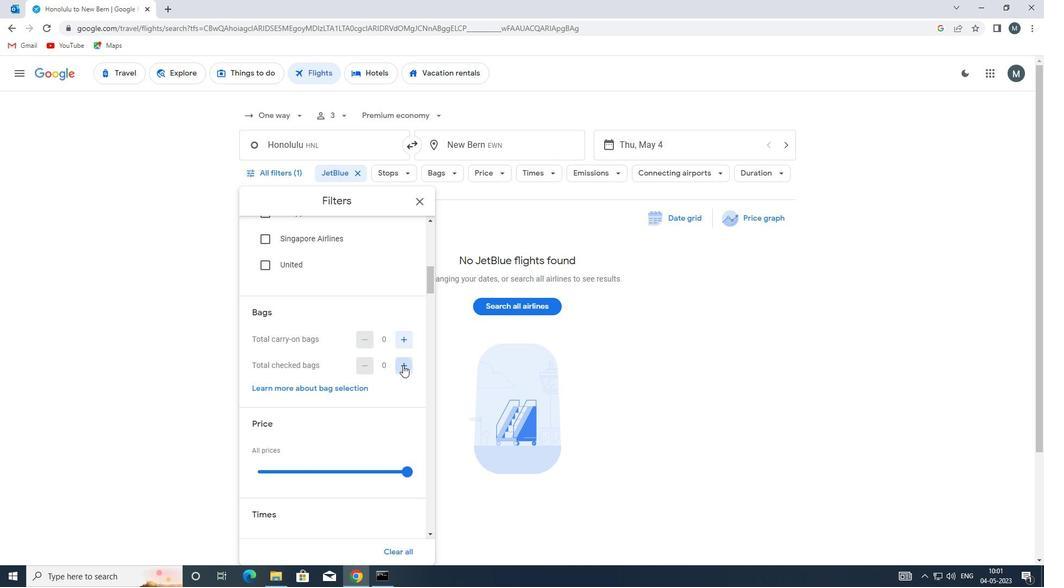 
Action: Mouse pressed left at (402, 365)
Screenshot: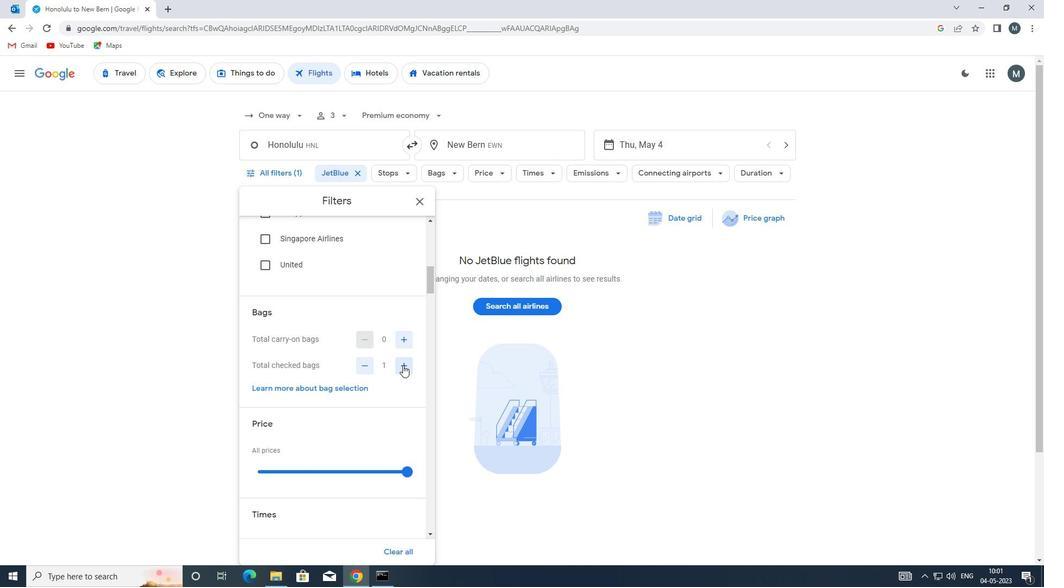 
Action: Mouse pressed left at (402, 365)
Screenshot: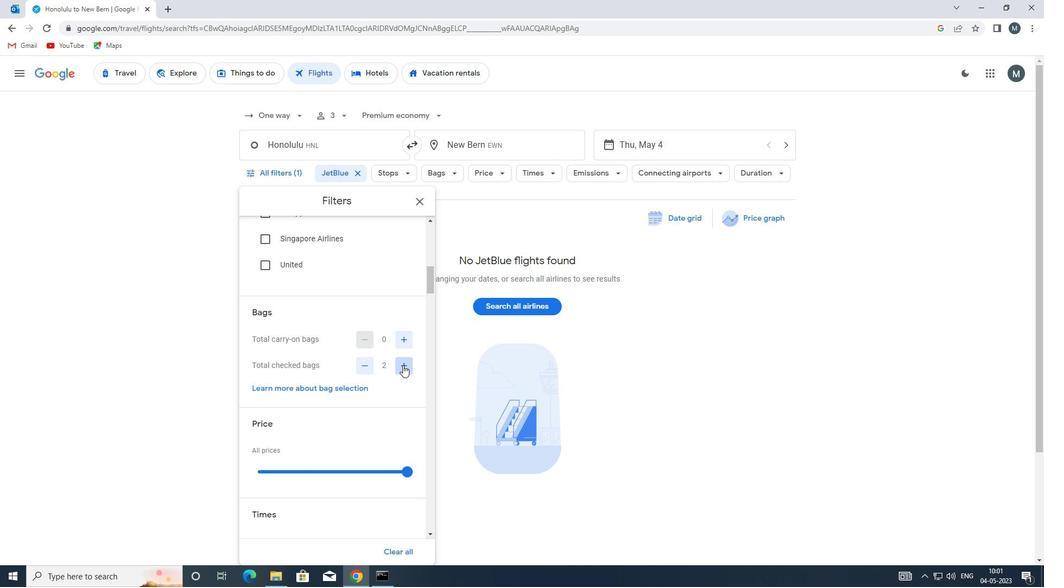 
Action: Mouse pressed left at (402, 365)
Screenshot: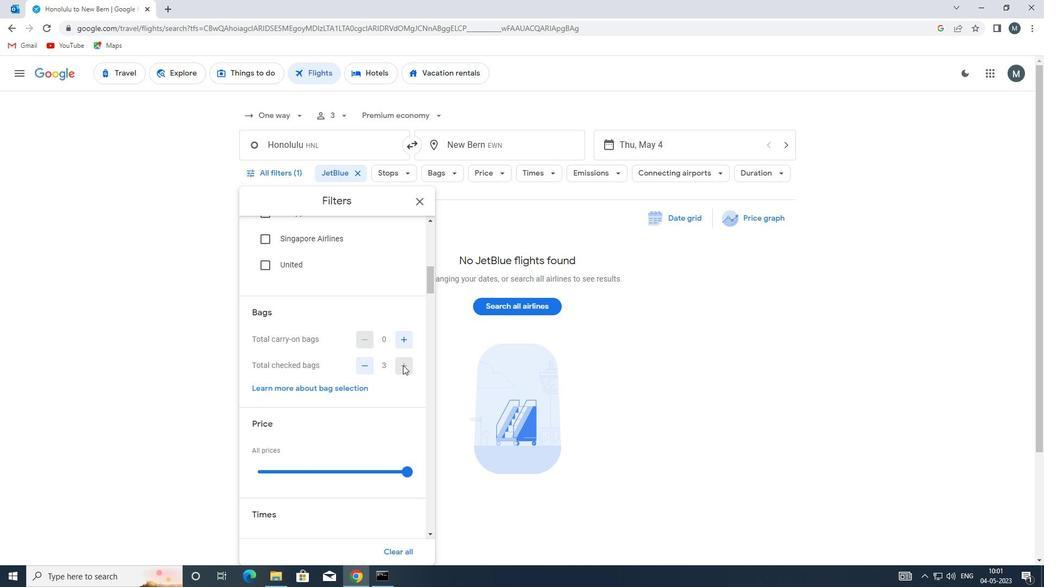 
Action: Mouse pressed left at (402, 365)
Screenshot: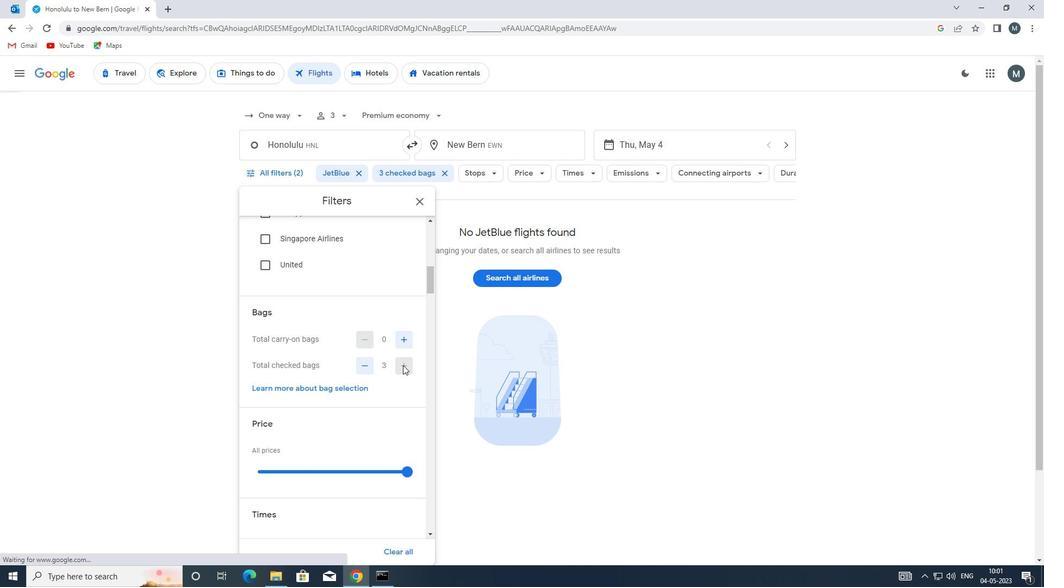 
Action: Mouse pressed left at (402, 365)
Screenshot: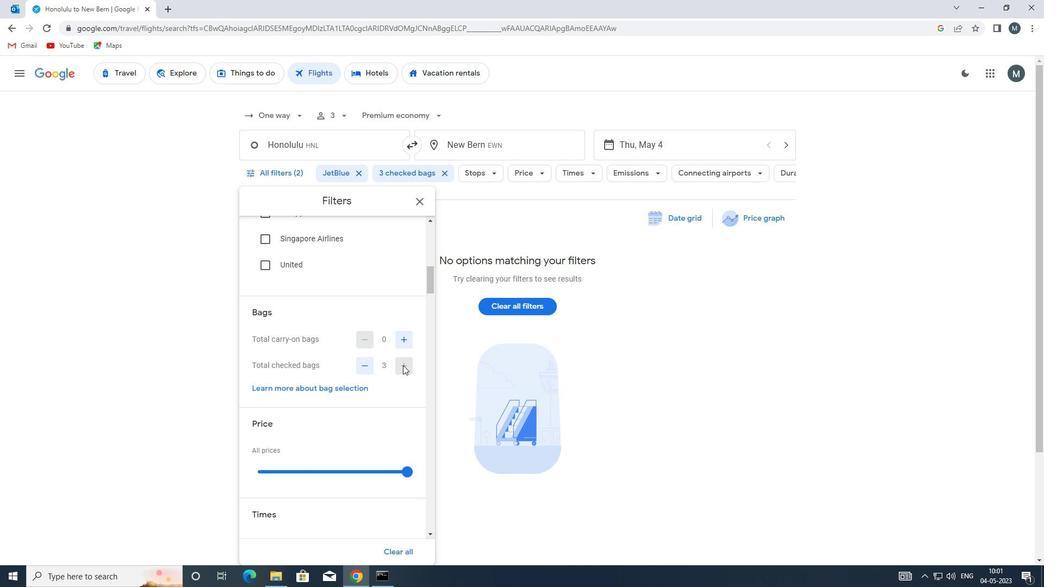 
Action: Mouse pressed left at (402, 365)
Screenshot: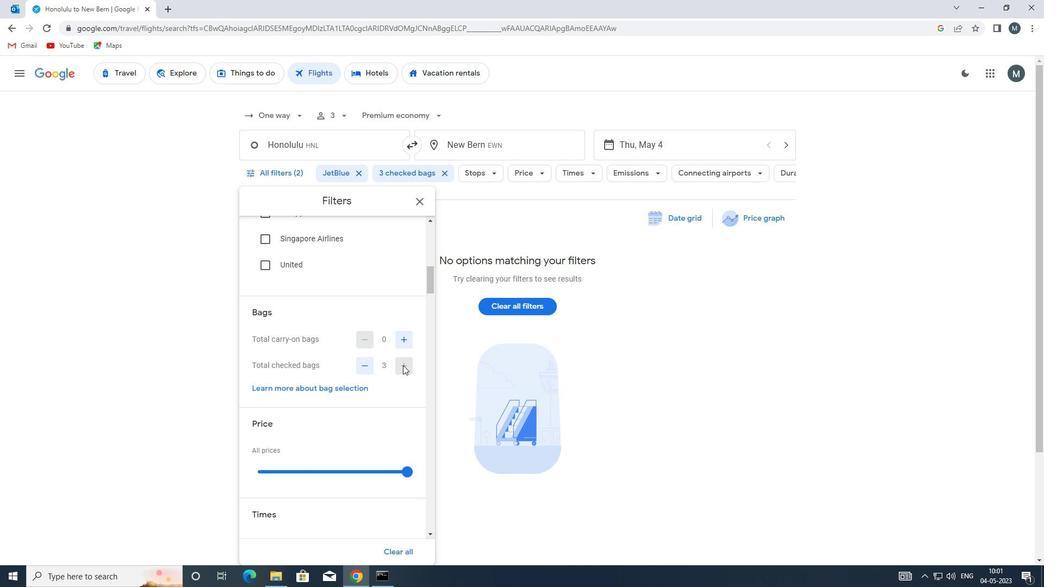 
Action: Mouse moved to (345, 367)
Screenshot: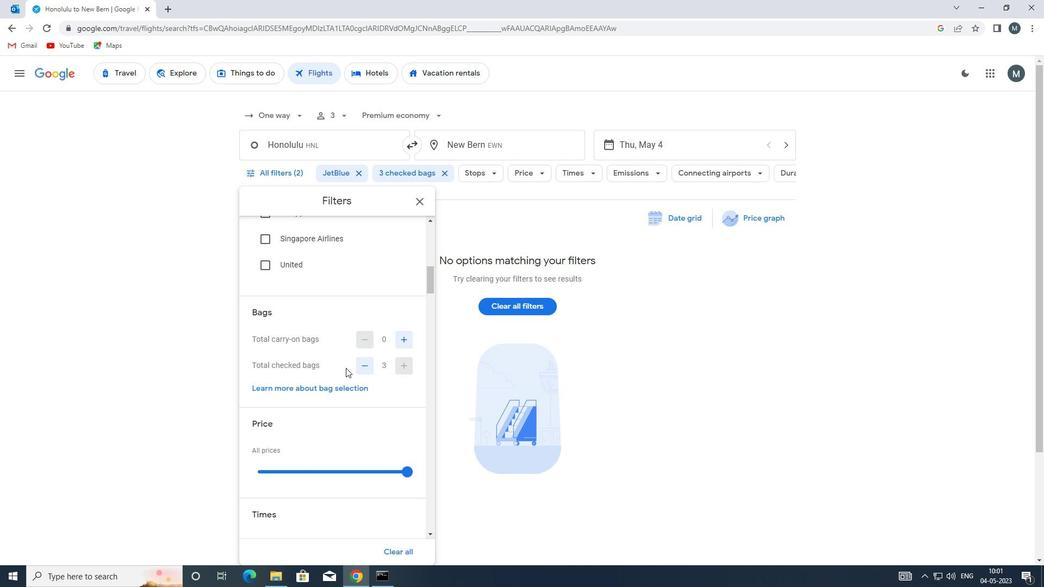 
Action: Mouse scrolled (345, 367) with delta (0, 0)
Screenshot: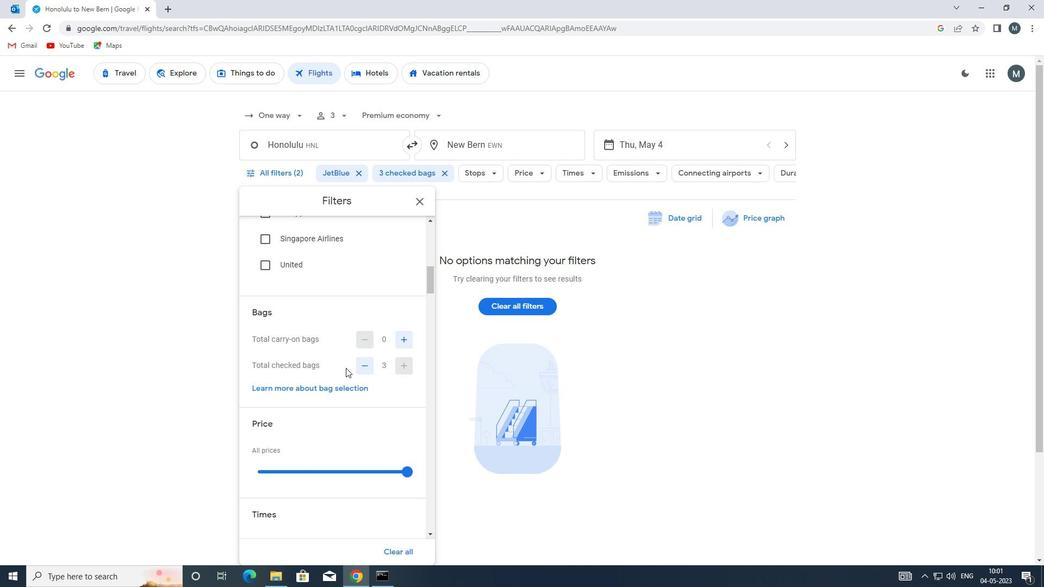 
Action: Mouse moved to (341, 369)
Screenshot: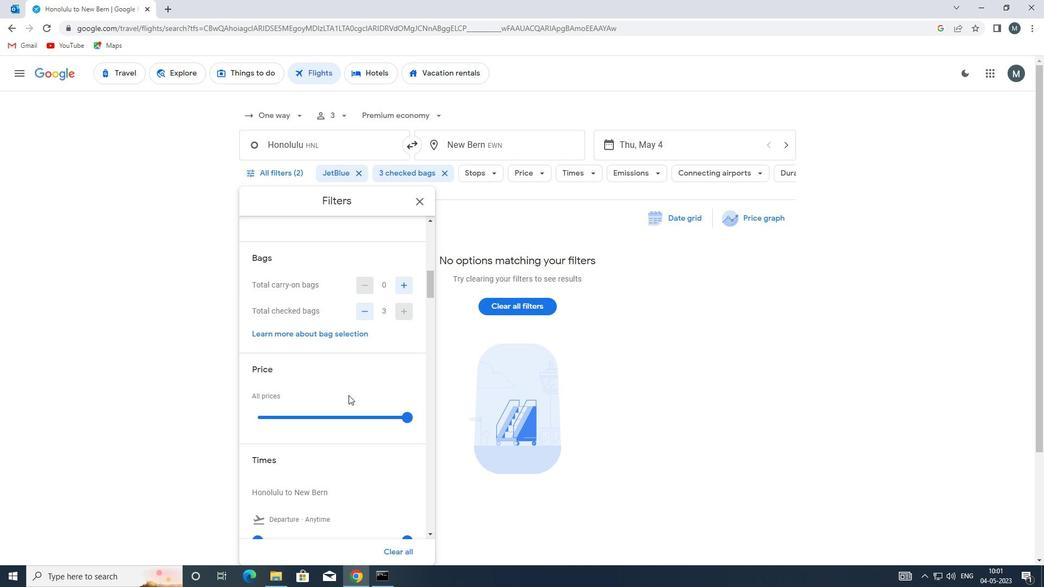 
Action: Mouse scrolled (341, 368) with delta (0, 0)
Screenshot: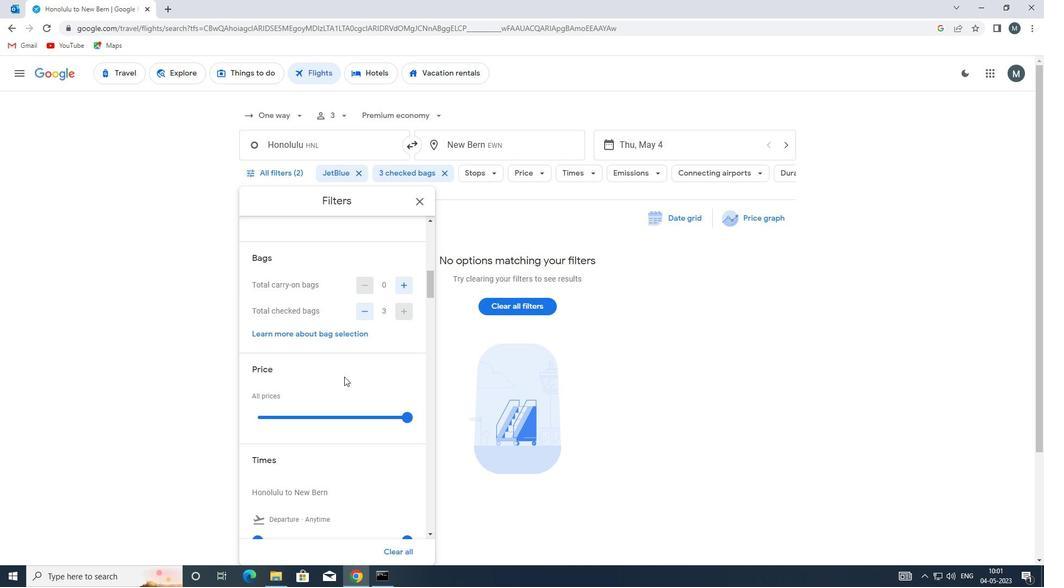 
Action: Mouse moved to (350, 361)
Screenshot: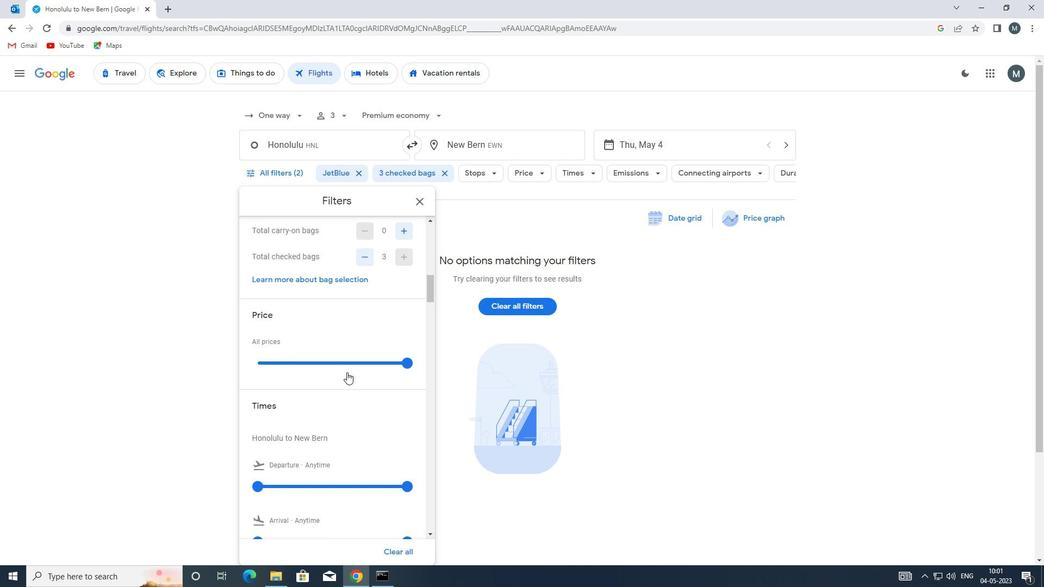 
Action: Mouse pressed left at (350, 361)
Screenshot: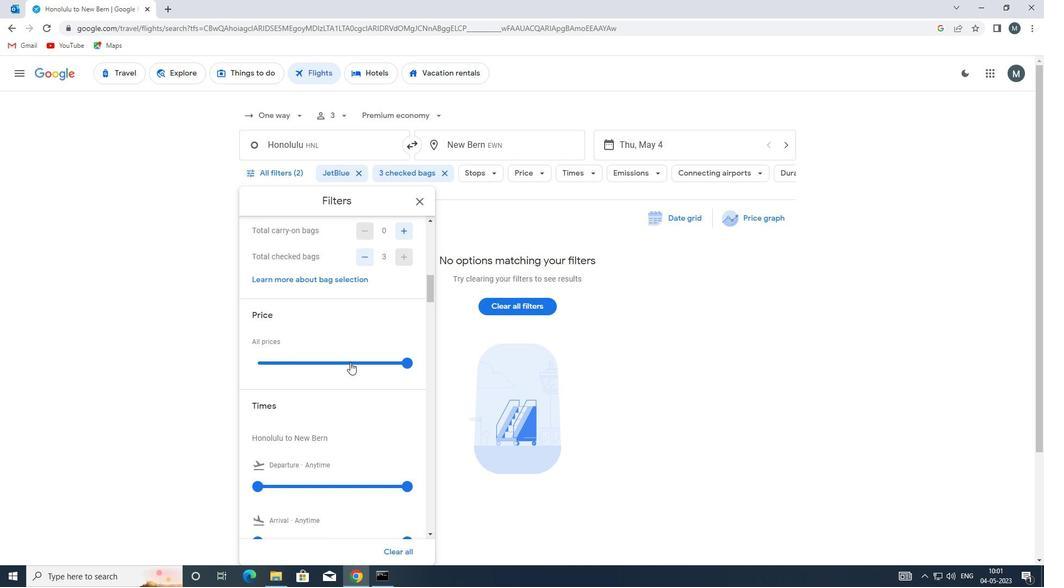 
Action: Mouse pressed left at (350, 361)
Screenshot: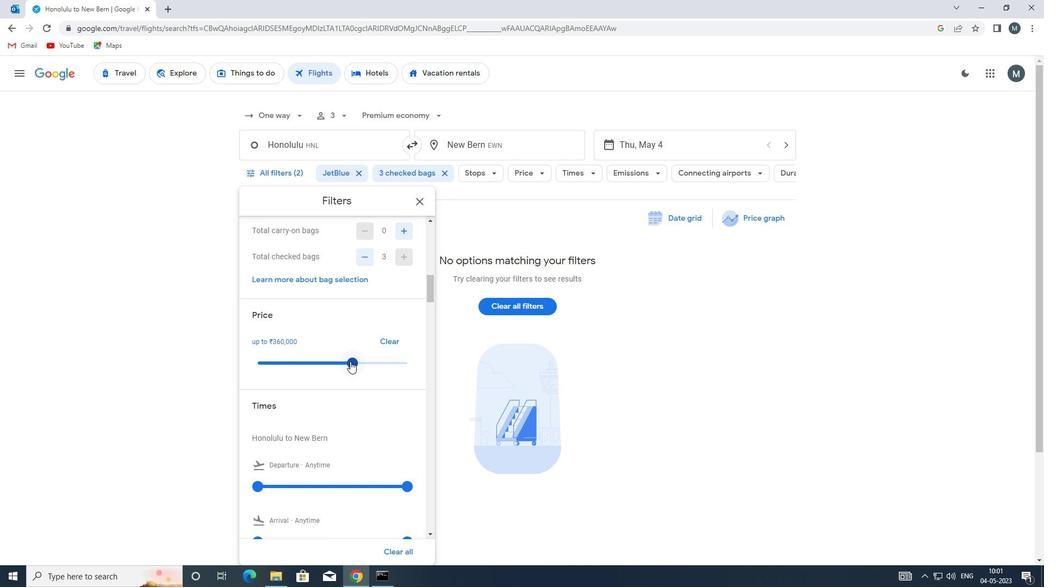
Action: Mouse moved to (334, 343)
Screenshot: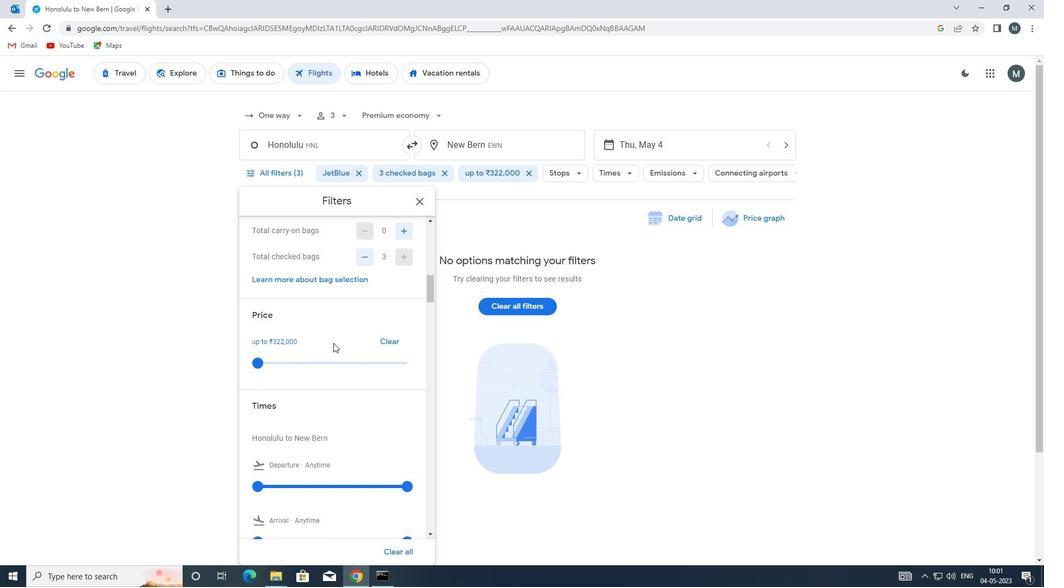 
Action: Mouse scrolled (334, 342) with delta (0, 0)
Screenshot: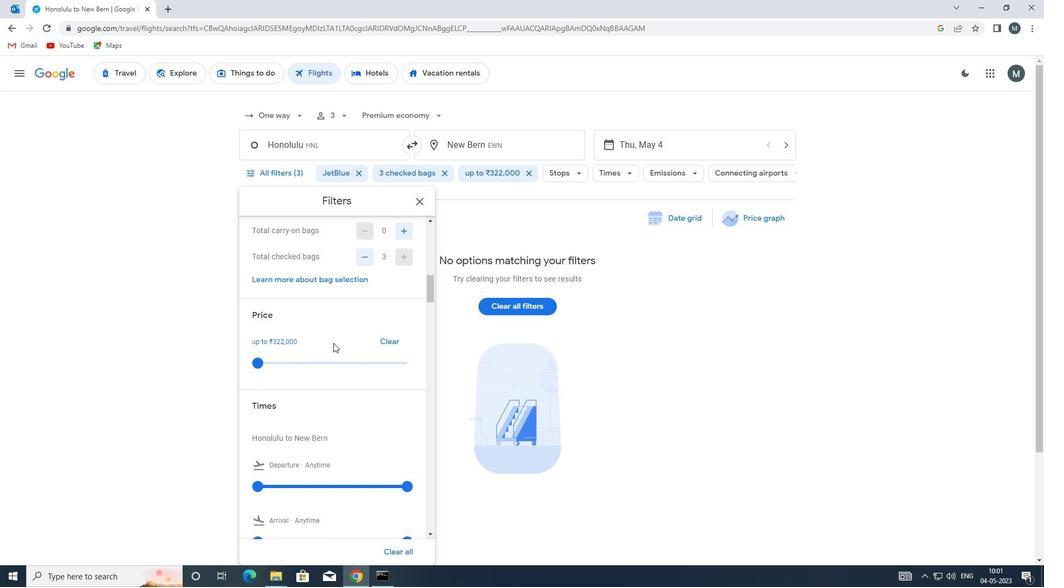 
Action: Mouse scrolled (334, 342) with delta (0, 0)
Screenshot: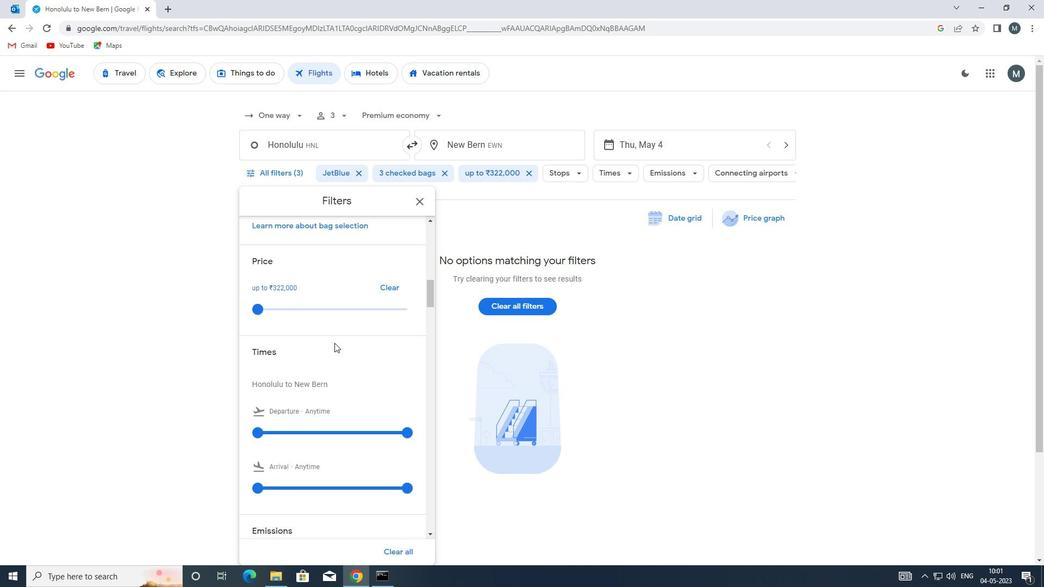 
Action: Mouse moved to (261, 377)
Screenshot: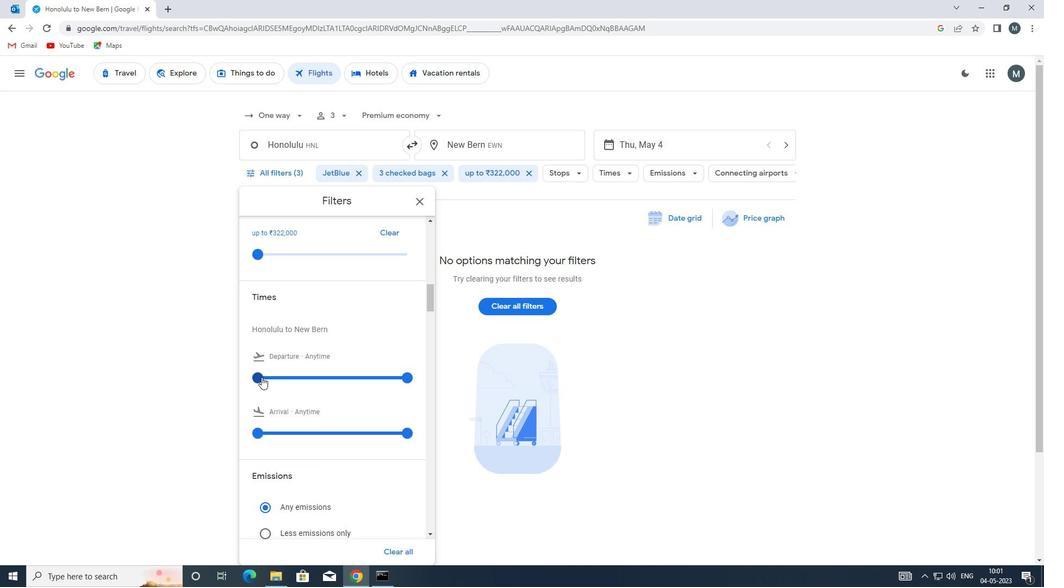 
Action: Mouse pressed left at (261, 377)
Screenshot: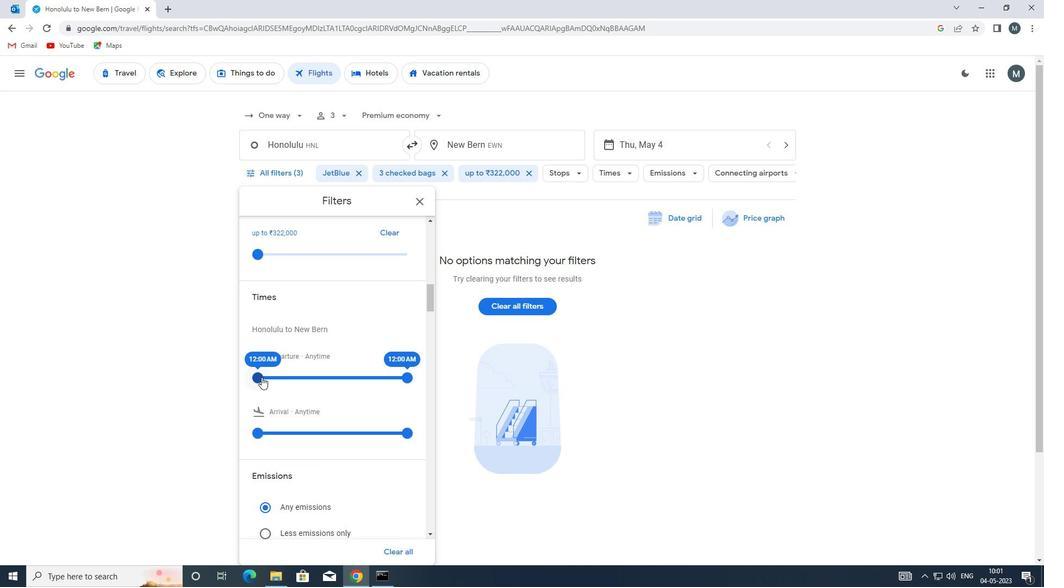 
Action: Mouse moved to (402, 374)
Screenshot: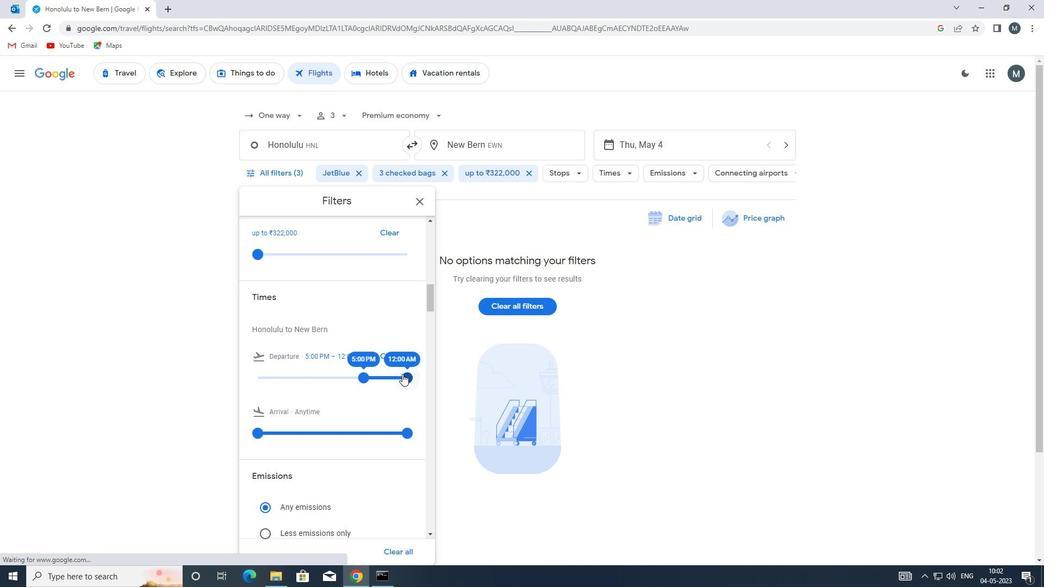 
Action: Mouse pressed left at (402, 374)
Screenshot: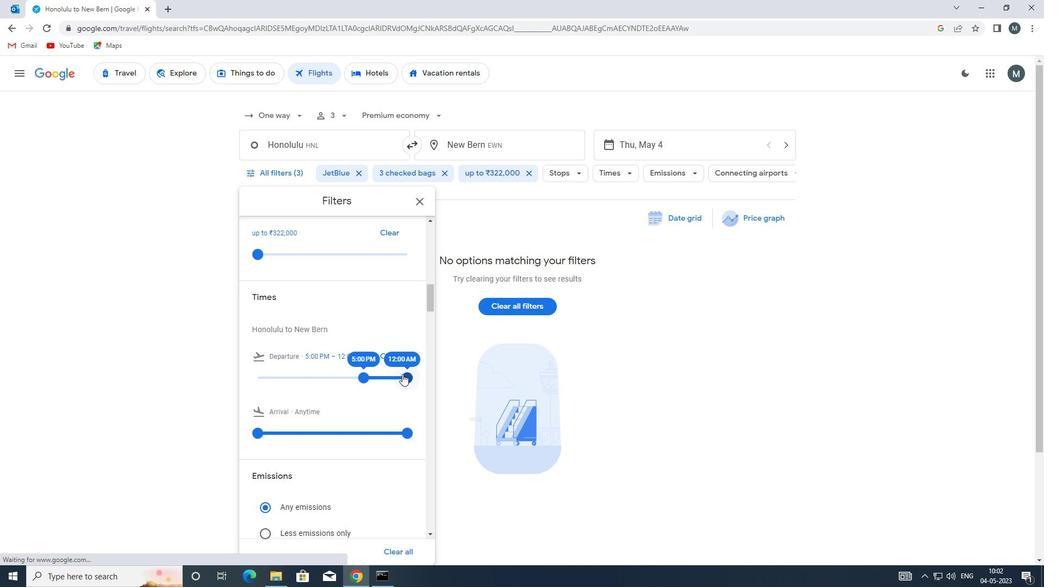 
Action: Mouse moved to (354, 375)
Screenshot: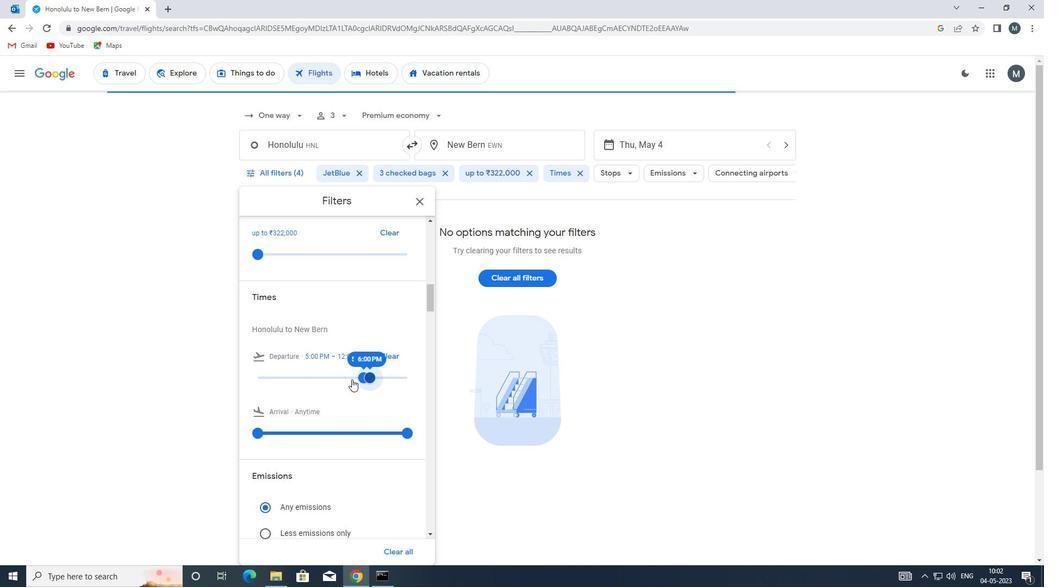 
Action: Mouse scrolled (354, 374) with delta (0, 0)
Screenshot: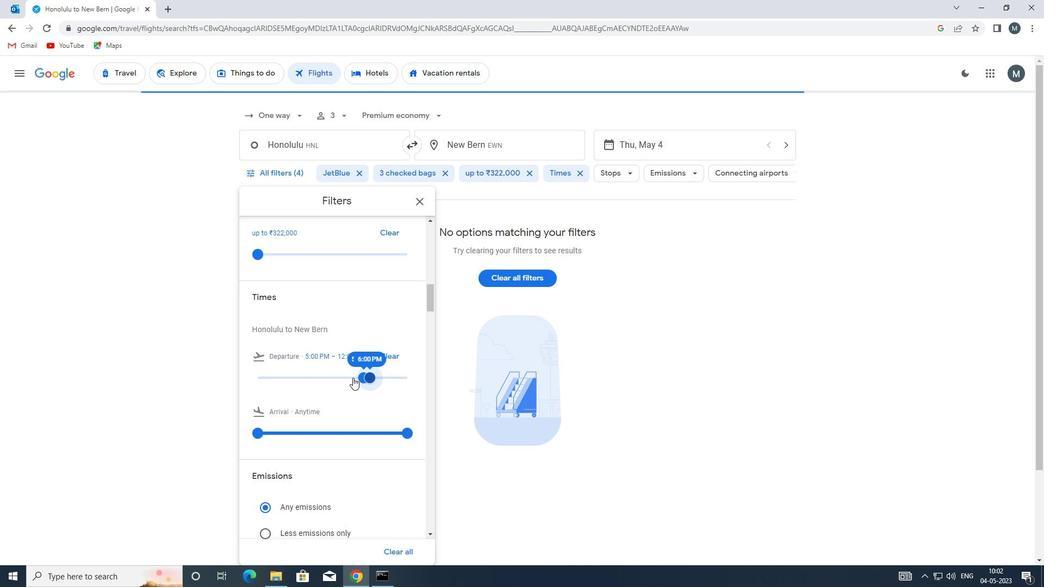 
Action: Mouse scrolled (354, 374) with delta (0, 0)
Screenshot: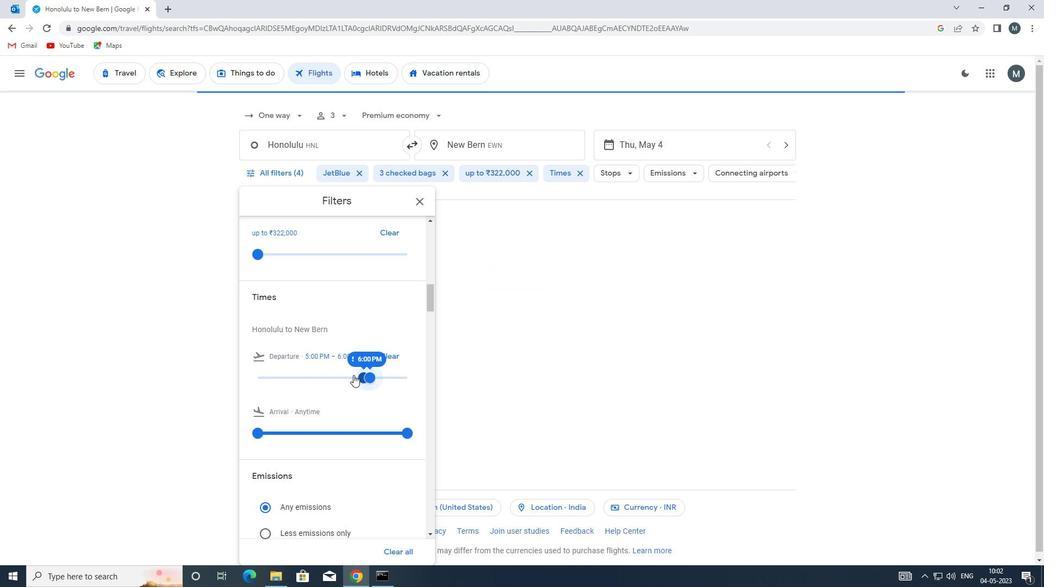
Action: Mouse moved to (423, 203)
Screenshot: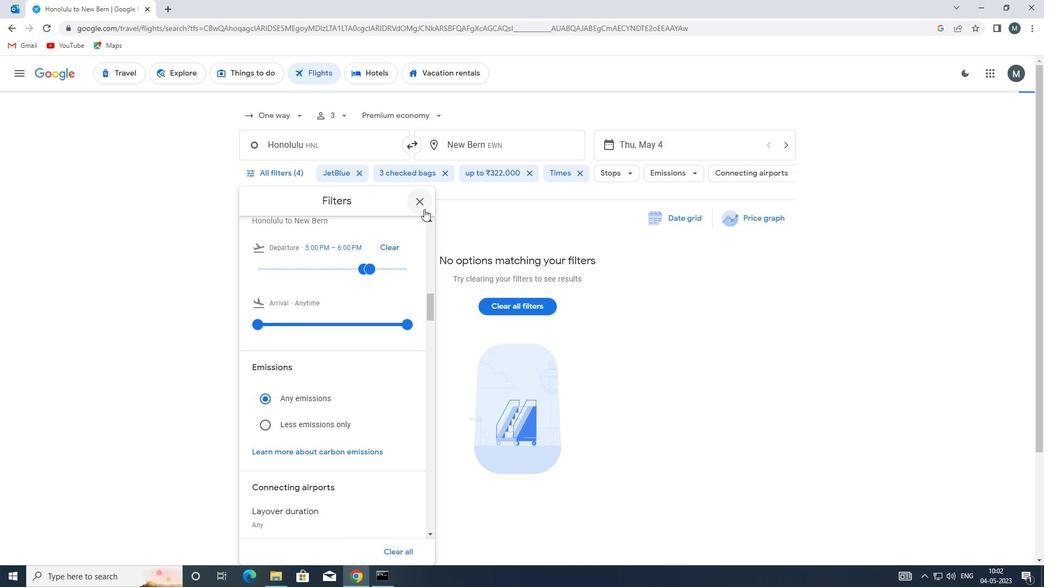 
Action: Mouse pressed left at (423, 203)
Screenshot: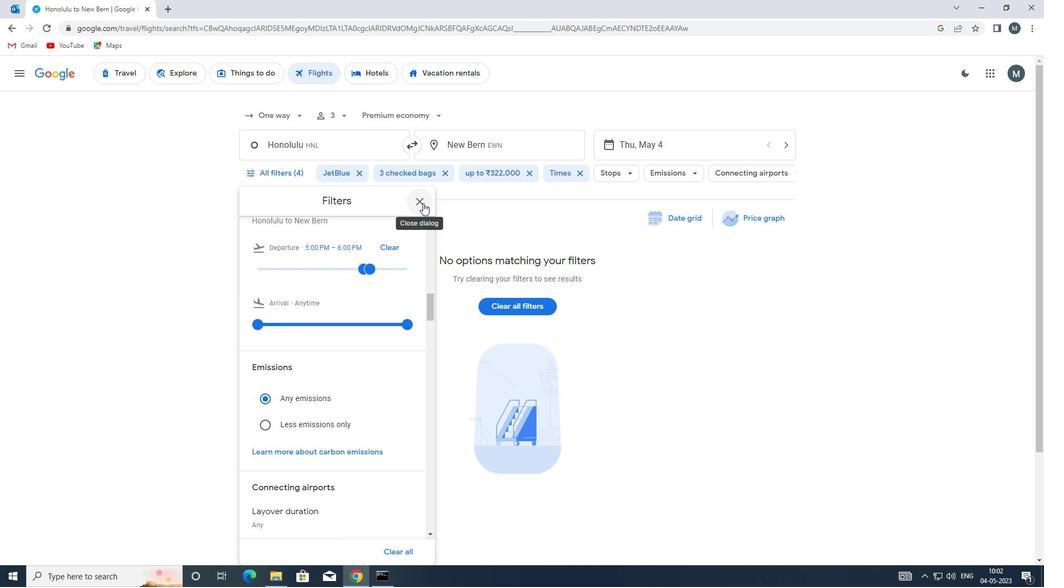 
